 Task: Create new contact,   with mail id: 'Abigail_Harris@thk.com', first name: 'Abigail', Last name: 'Harris', Job Title: IT Support Specialist, Phone number (202) 555-2345. Change life cycle stage to  'Lead' and lead status to 'New'. Add new company to the associated contact: www.astonlark.com and type: Prospect. Logged in from softage.6@softage.net
Action: Mouse moved to (88, 60)
Screenshot: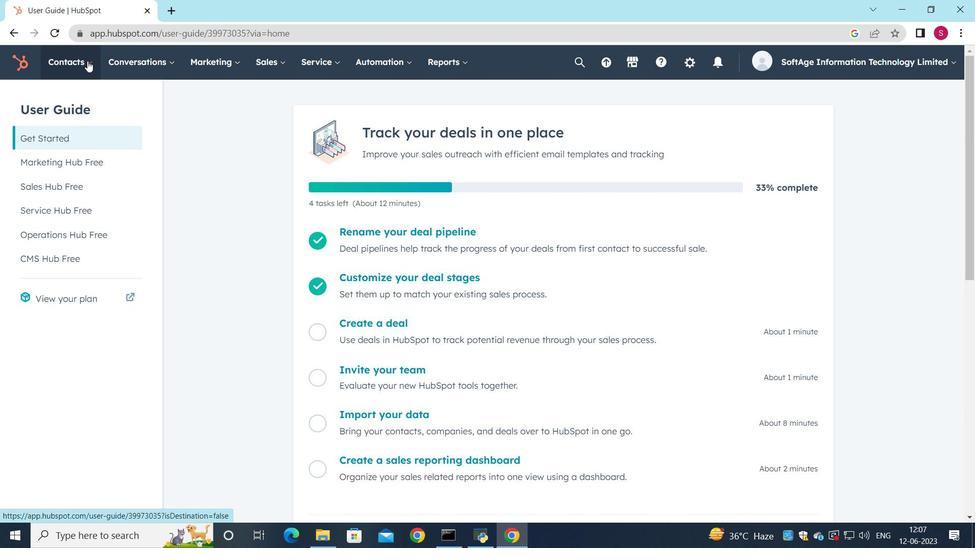
Action: Mouse pressed left at (88, 60)
Screenshot: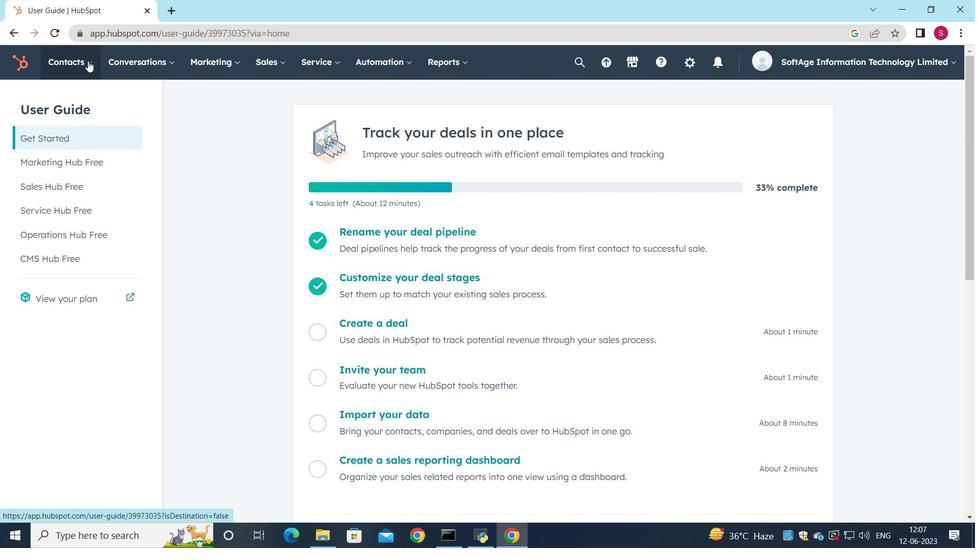 
Action: Mouse moved to (93, 93)
Screenshot: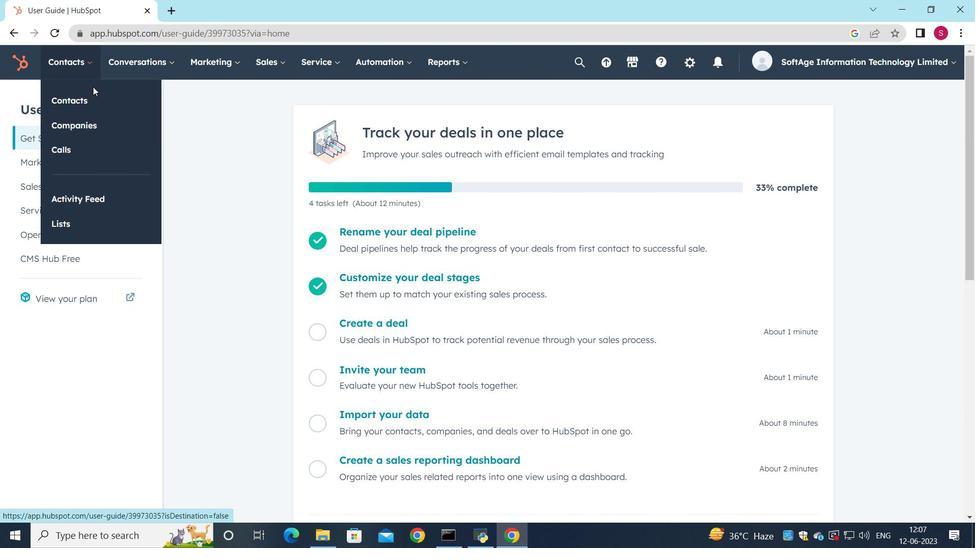 
Action: Mouse pressed left at (93, 93)
Screenshot: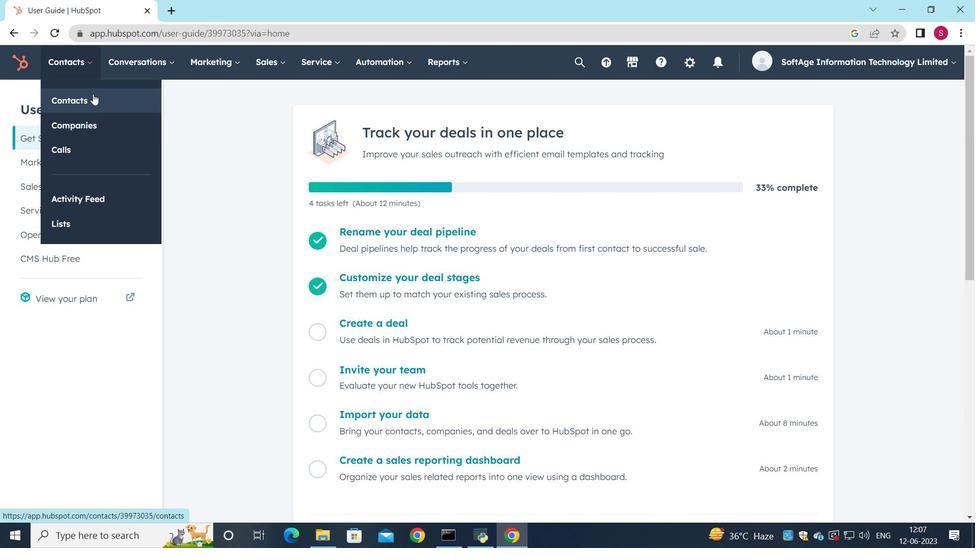 
Action: Mouse moved to (897, 106)
Screenshot: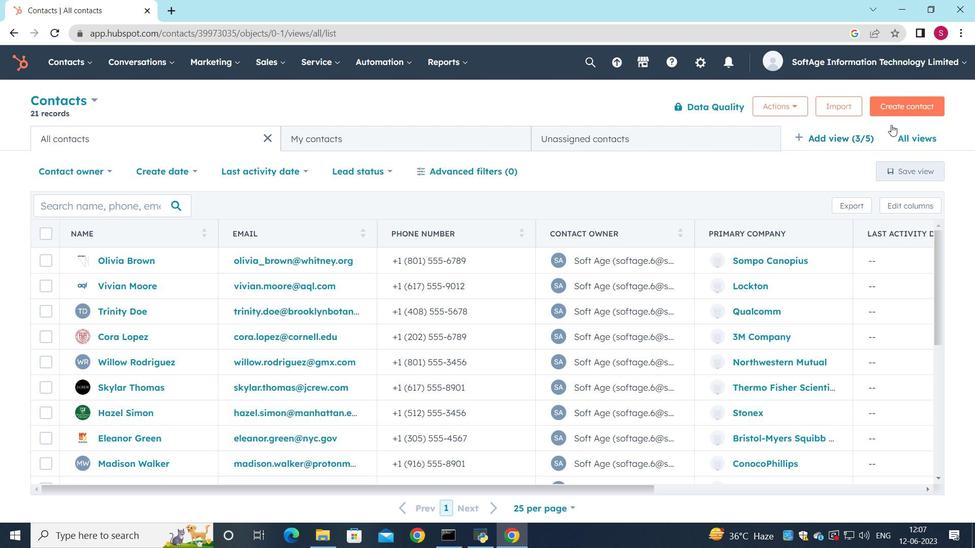 
Action: Mouse pressed left at (897, 106)
Screenshot: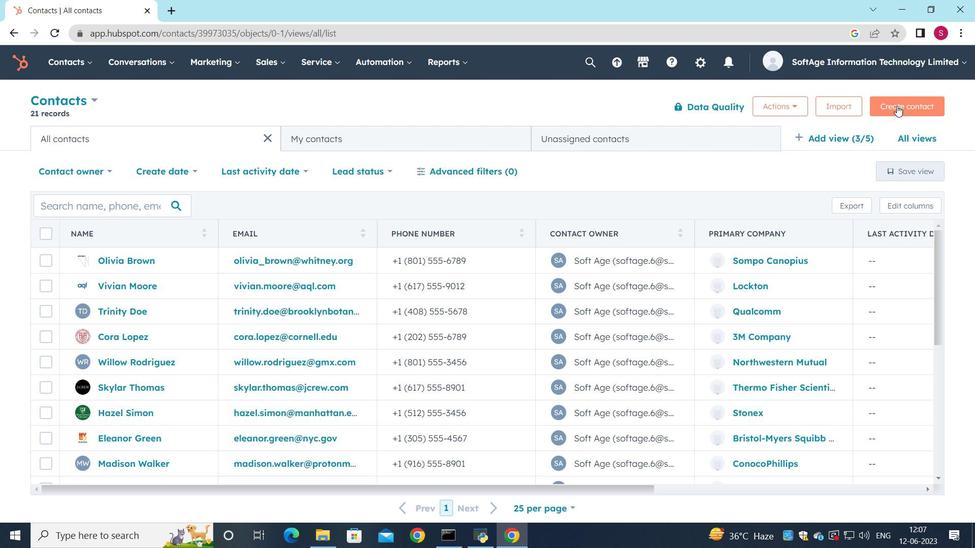 
Action: Mouse moved to (748, 172)
Screenshot: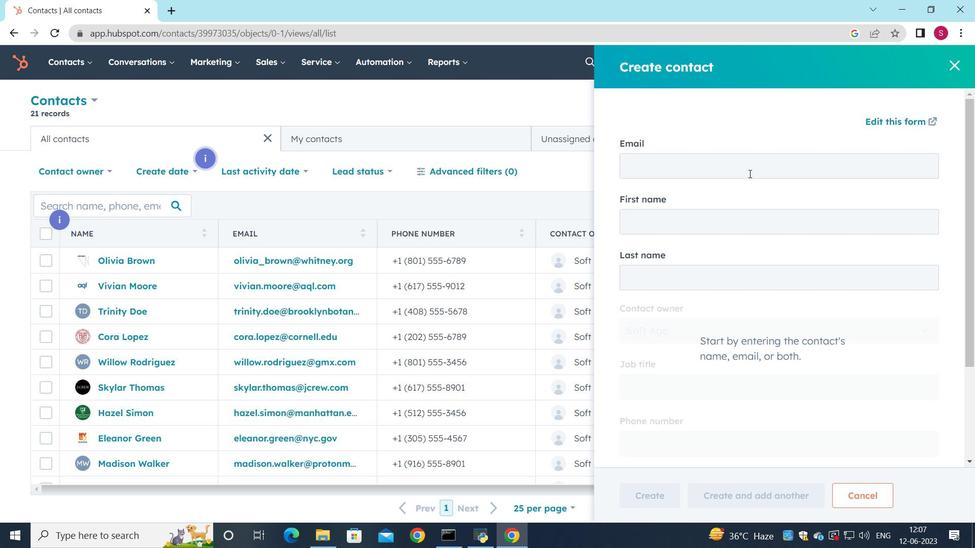 
Action: Mouse pressed left at (748, 172)
Screenshot: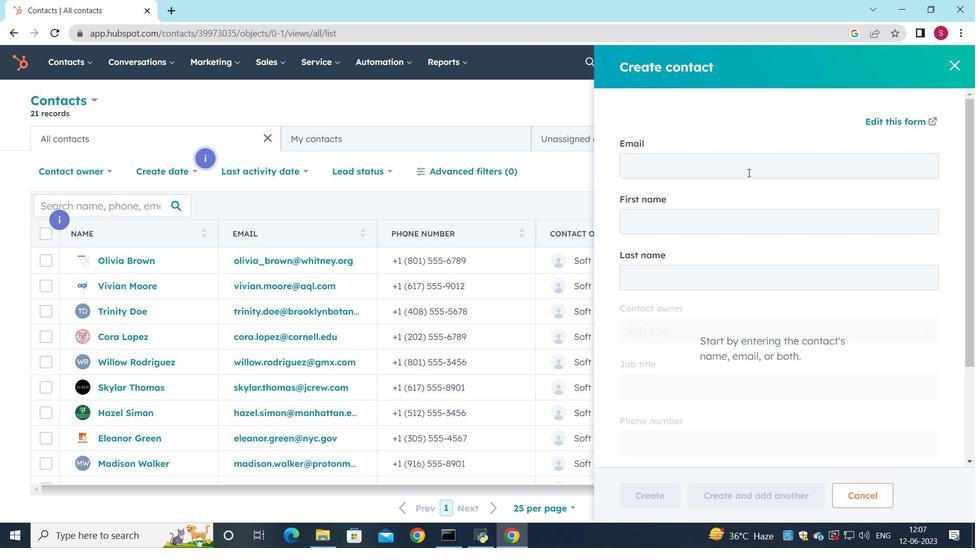 
Action: Key pressed <Key.shift><Key.shift><Key.shift><Key.shift><Key.shift><Key.shift>Abigali<Key.shift><Key.shift><Key.shift><Key.shift><Key.shift><Key.shift><Key.shift>_<Key.shift>Haris<Key.shift>@thk.com
Screenshot: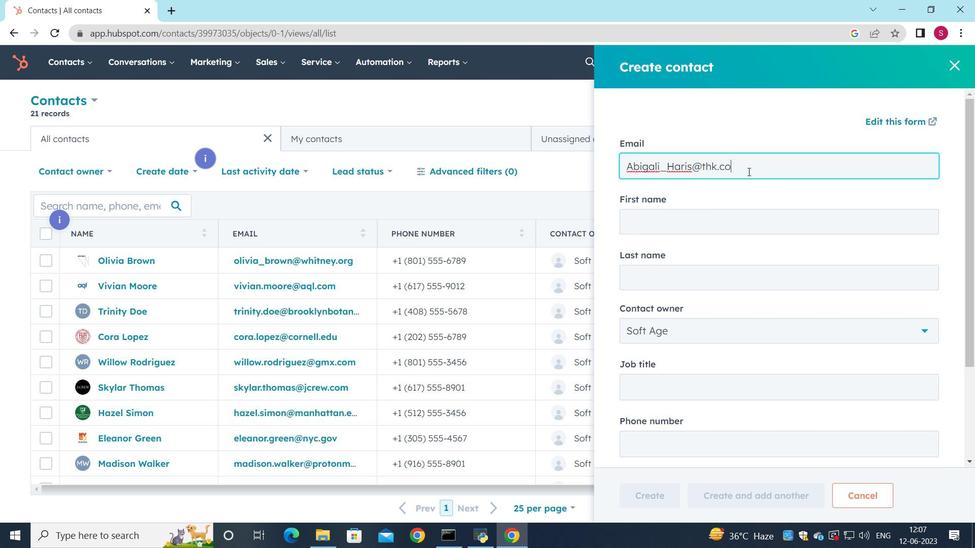 
Action: Mouse moved to (675, 224)
Screenshot: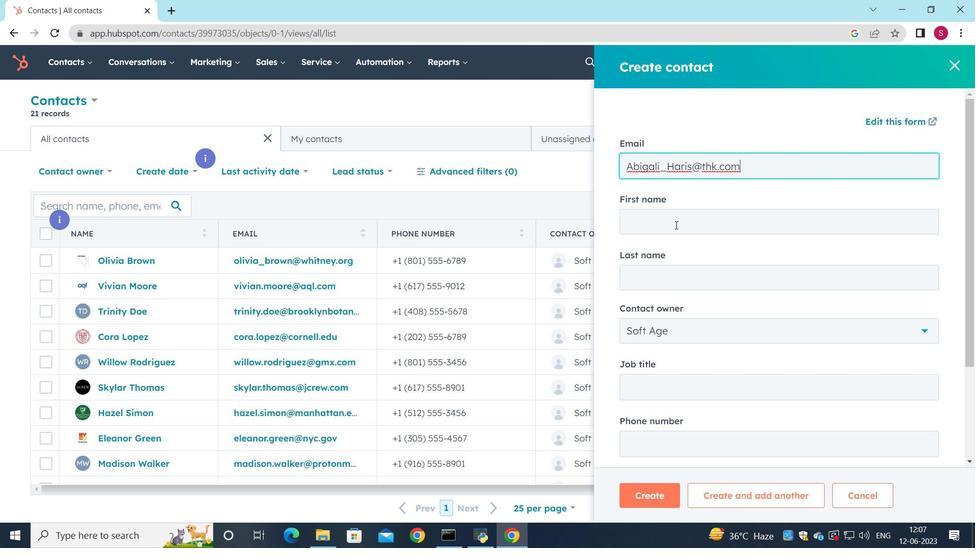 
Action: Mouse pressed left at (675, 224)
Screenshot: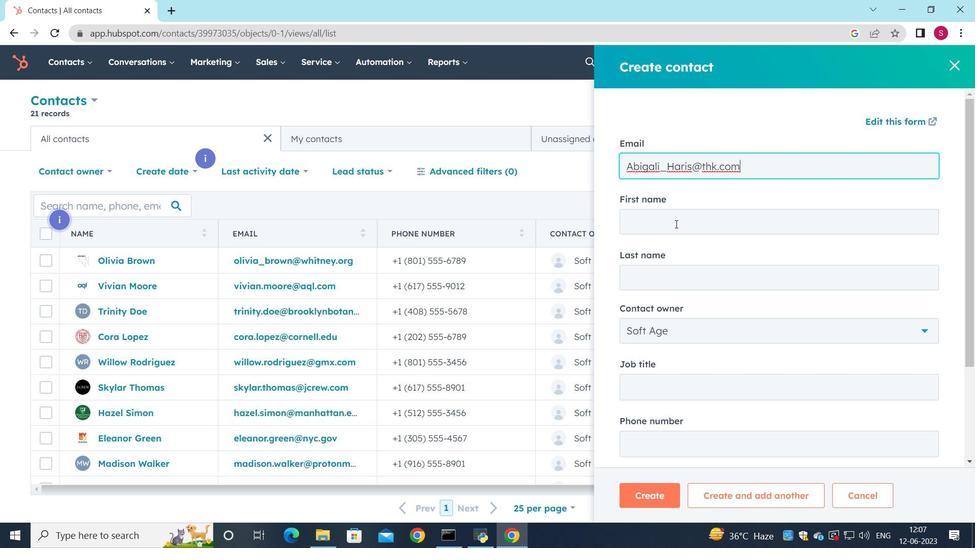 
Action: Mouse moved to (684, 168)
Screenshot: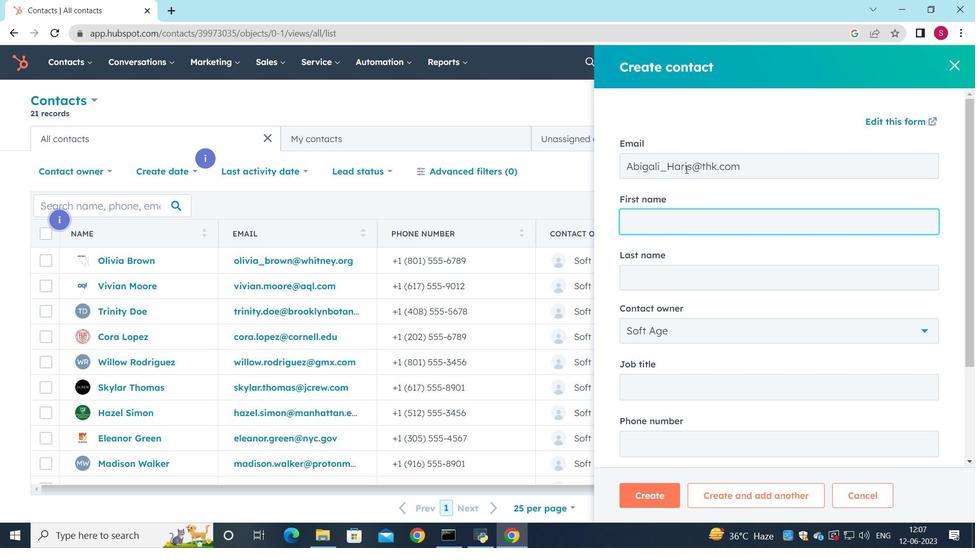 
Action: Mouse pressed left at (684, 168)
Screenshot: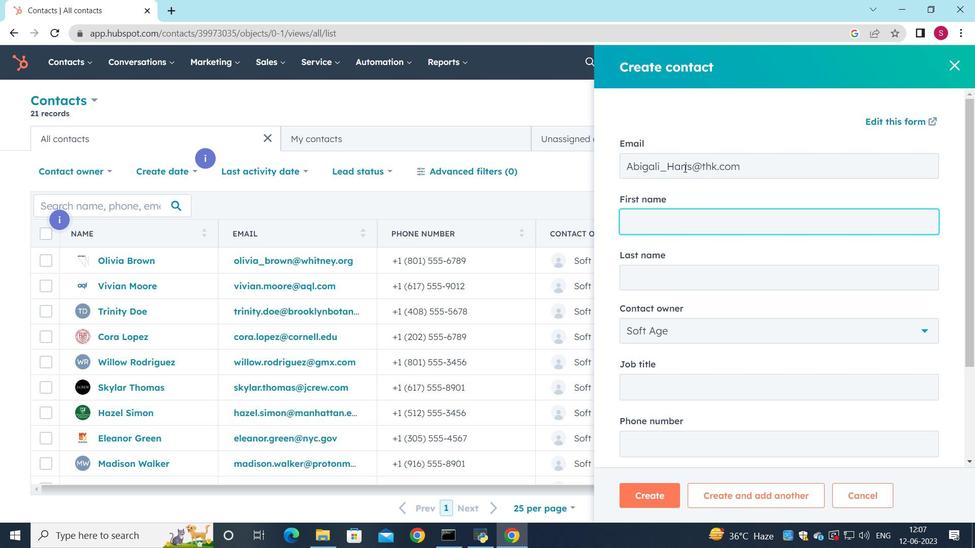 
Action: Mouse moved to (684, 175)
Screenshot: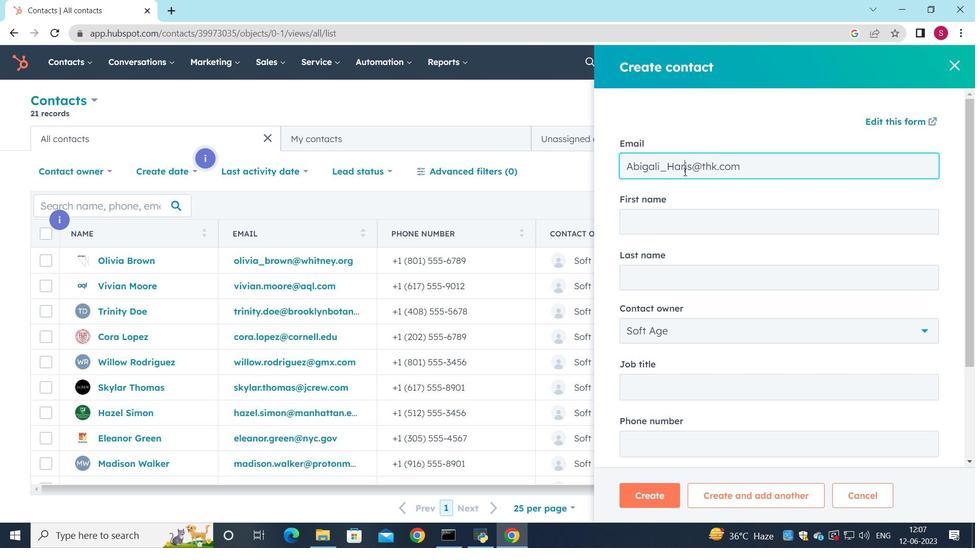 
Action: Key pressed r
Screenshot: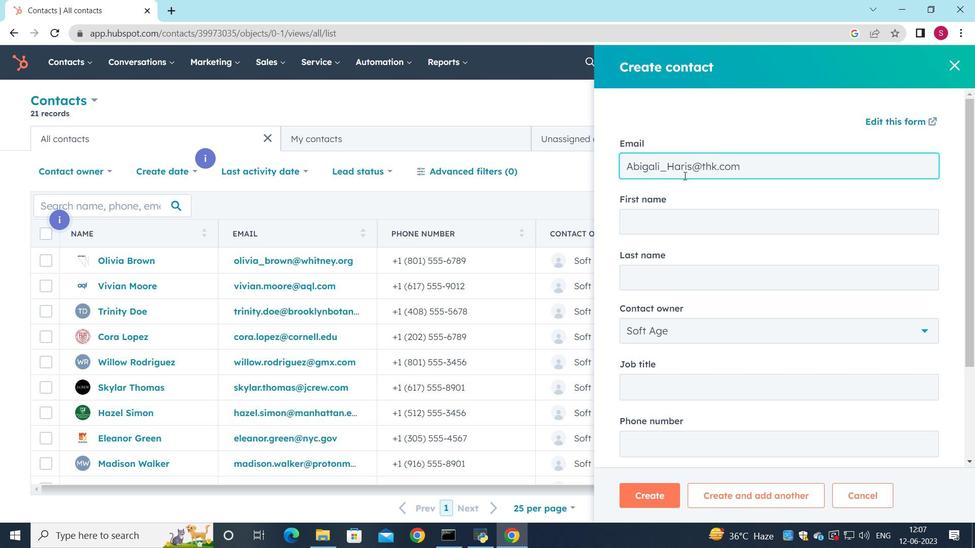 
Action: Mouse moved to (657, 170)
Screenshot: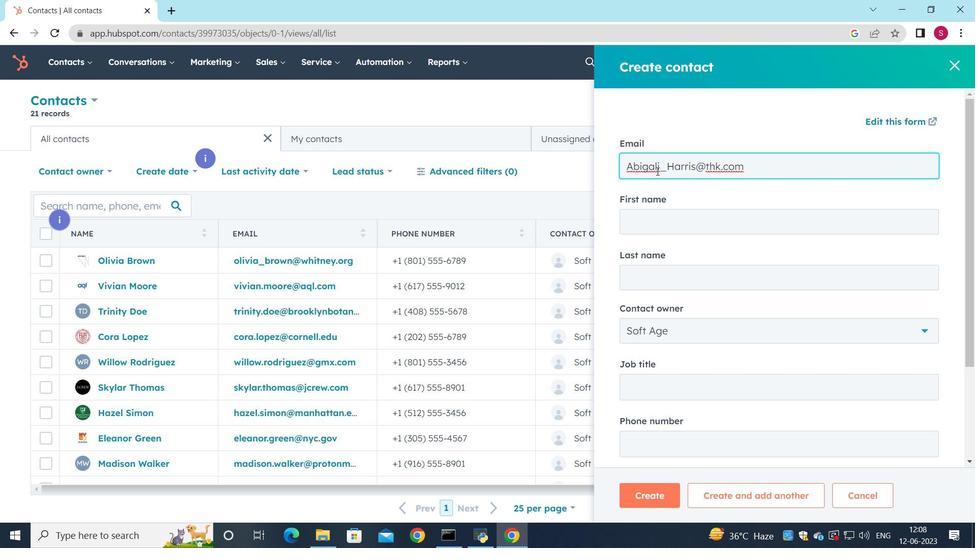 
Action: Mouse pressed left at (657, 170)
Screenshot: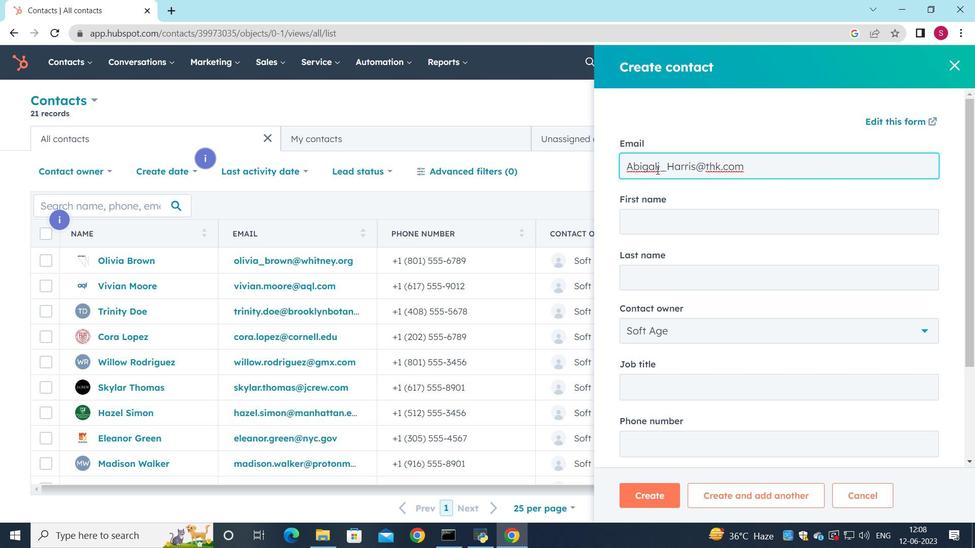 
Action: Key pressed <Key.backspace>
Screenshot: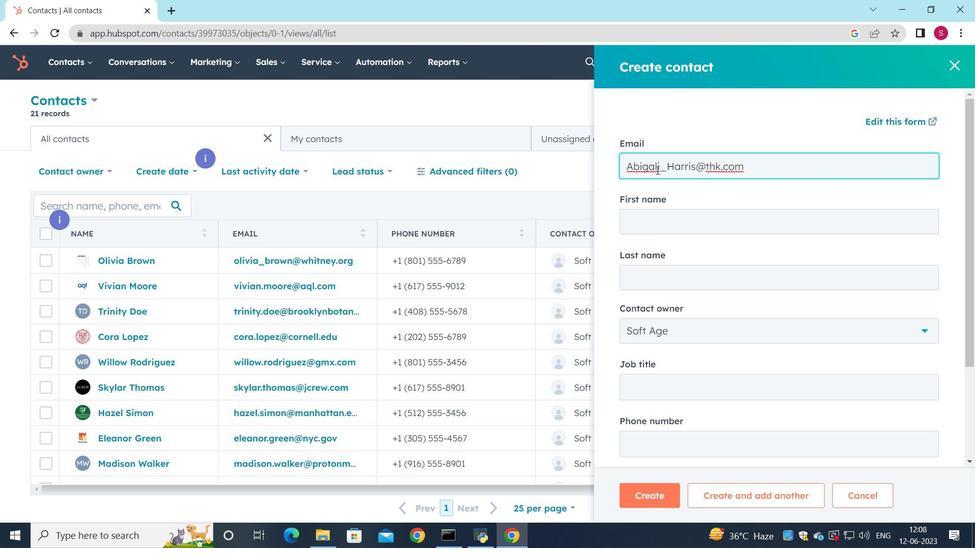 
Action: Mouse moved to (654, 166)
Screenshot: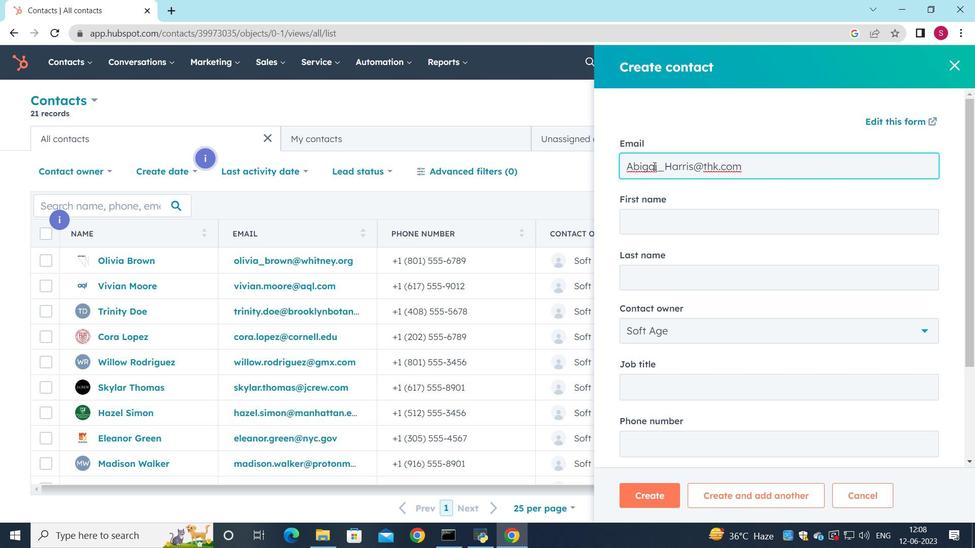 
Action: Key pressed <Key.right>l
Screenshot: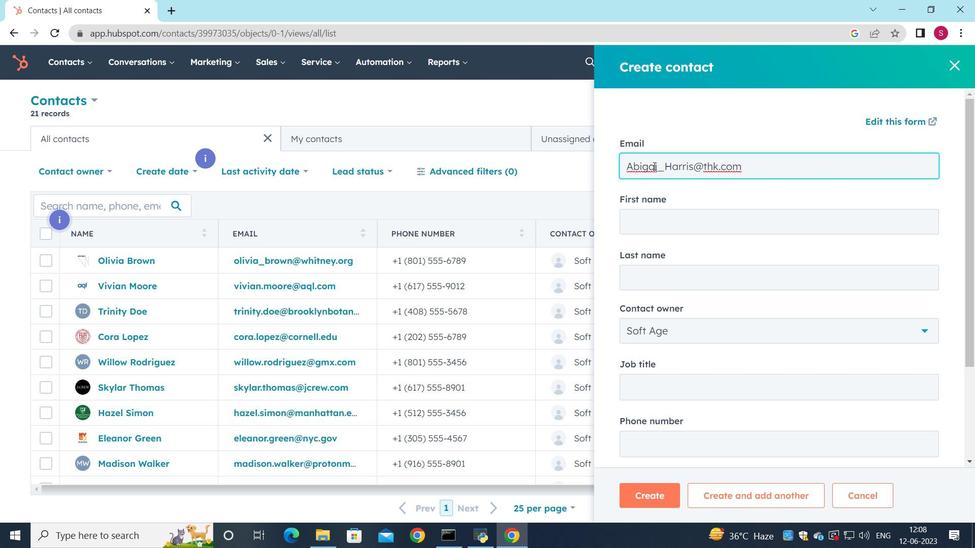
Action: Mouse moved to (671, 217)
Screenshot: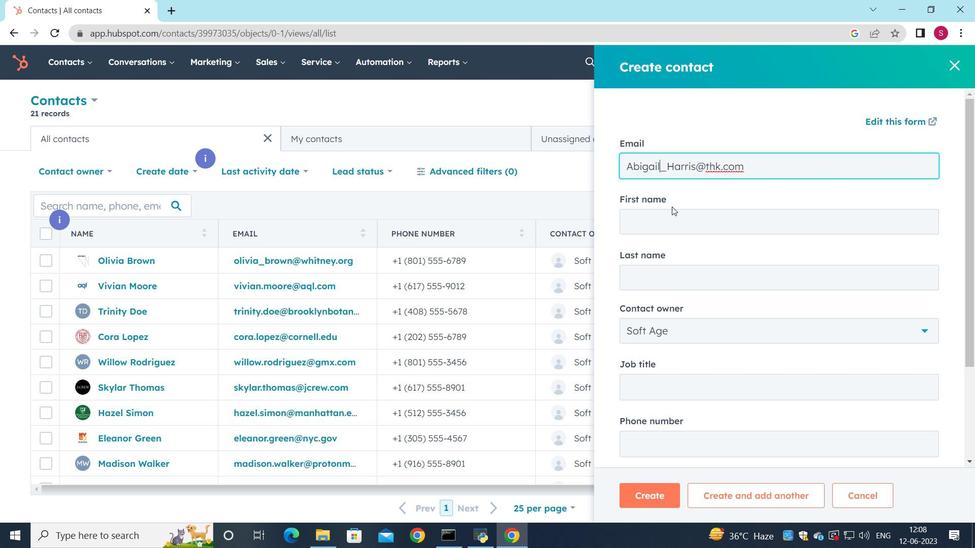 
Action: Mouse pressed left at (671, 217)
Screenshot: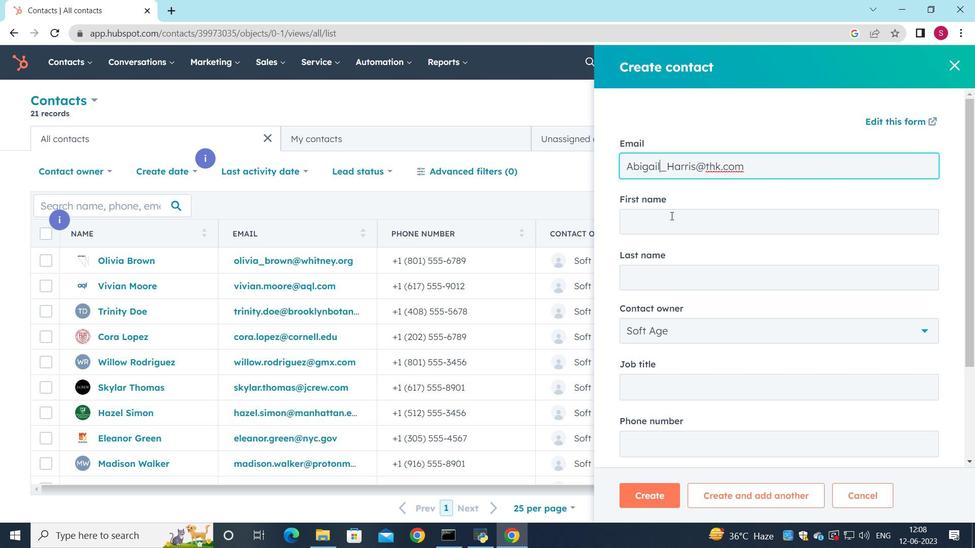 
Action: Key pressed <Key.shift>Abigail
Screenshot: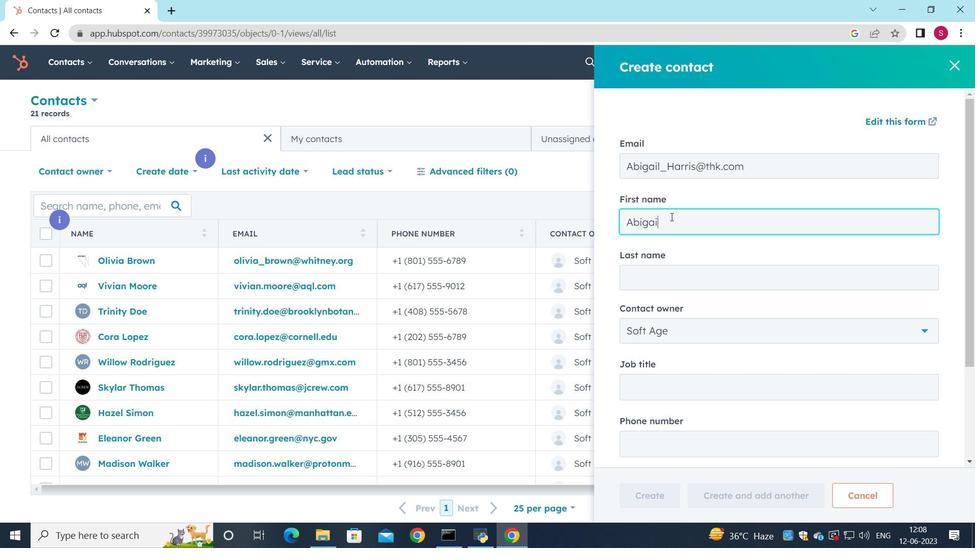 
Action: Mouse moved to (676, 267)
Screenshot: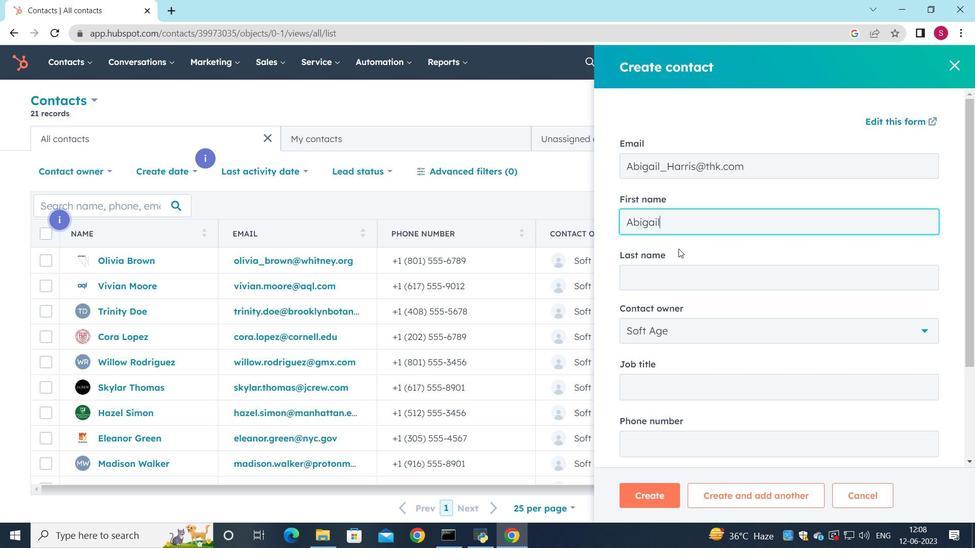 
Action: Mouse pressed left at (676, 267)
Screenshot: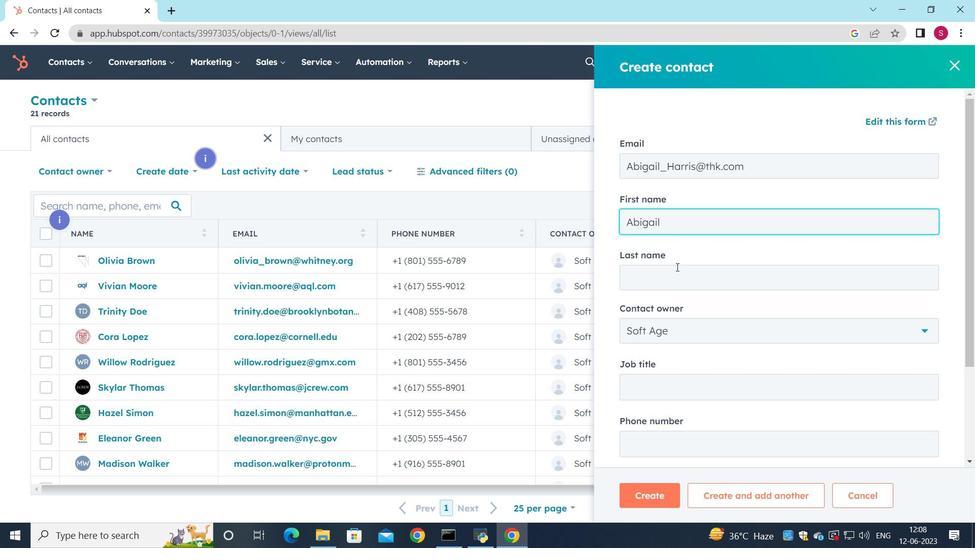 
Action: Key pressed <Key.shift>harr<Key.backspace><Key.backspace><Key.backspace><Key.backspace><Key.shift>Harris
Screenshot: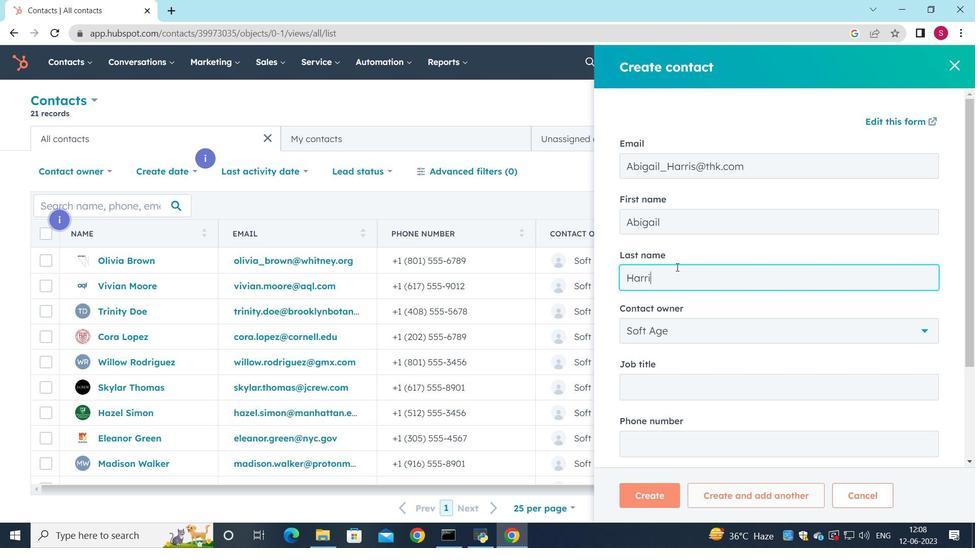 
Action: Mouse moved to (665, 297)
Screenshot: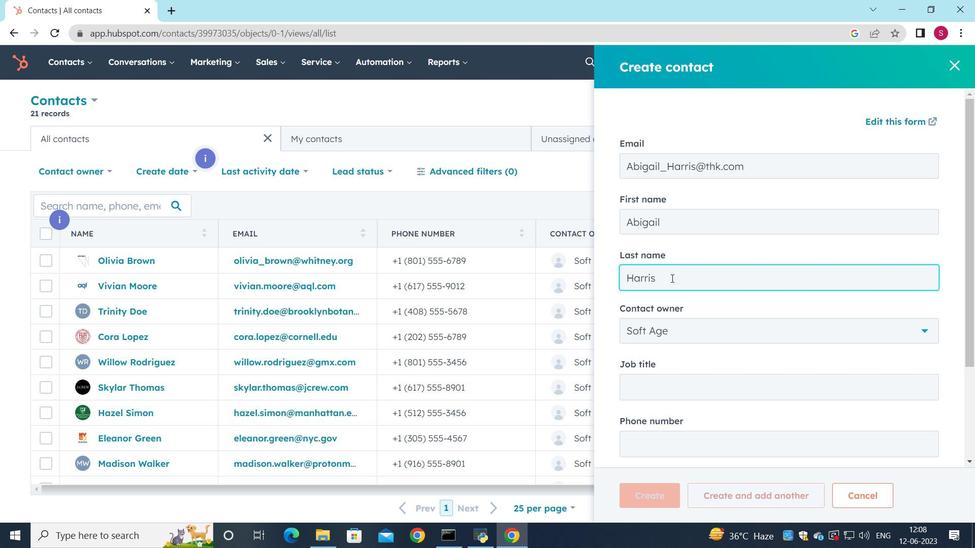 
Action: Mouse scrolled (667, 287) with delta (0, 0)
Screenshot: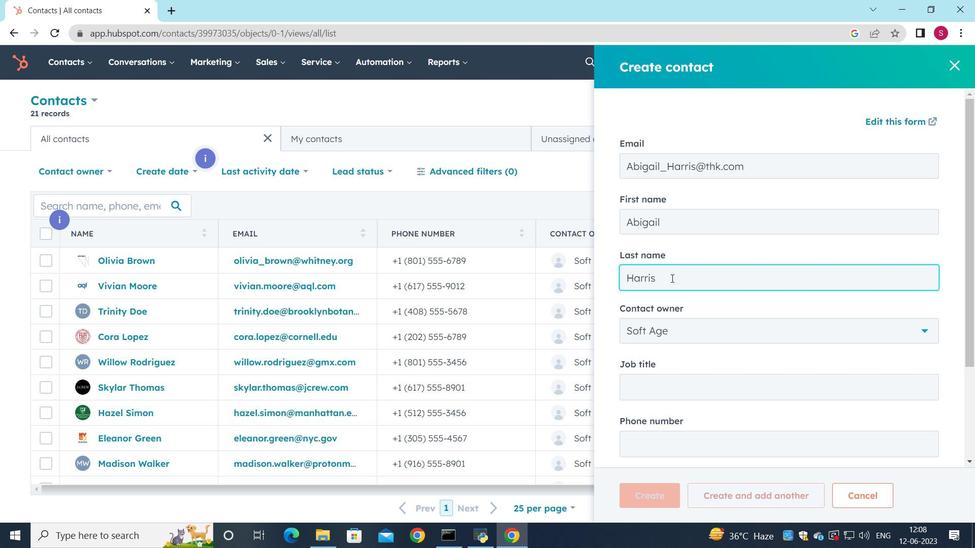 
Action: Mouse moved to (649, 333)
Screenshot: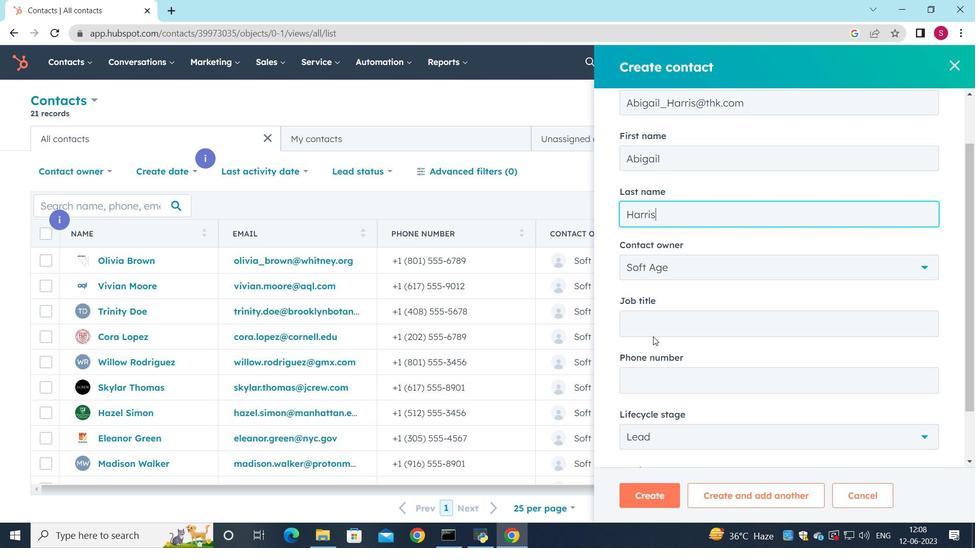 
Action: Mouse pressed left at (649, 333)
Screenshot: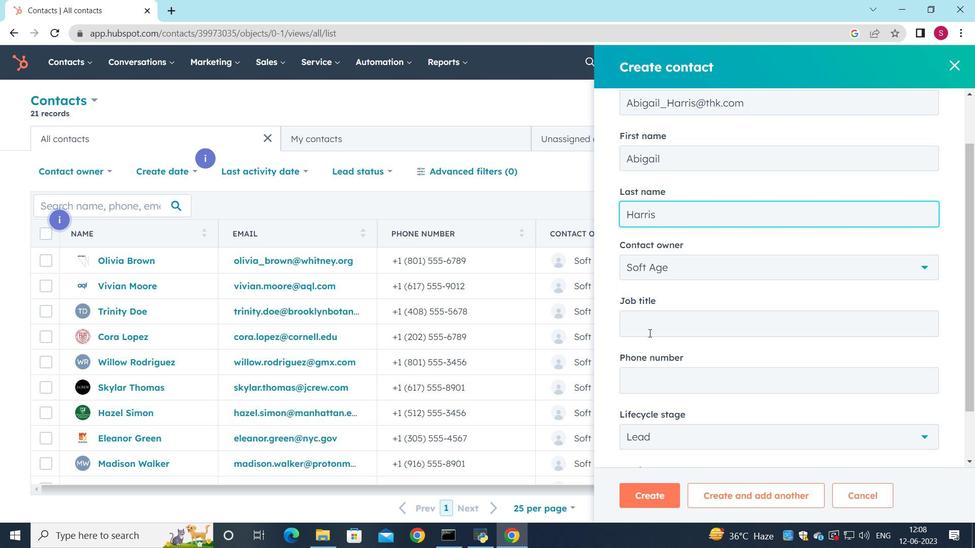 
Action: Mouse moved to (662, 181)
Screenshot: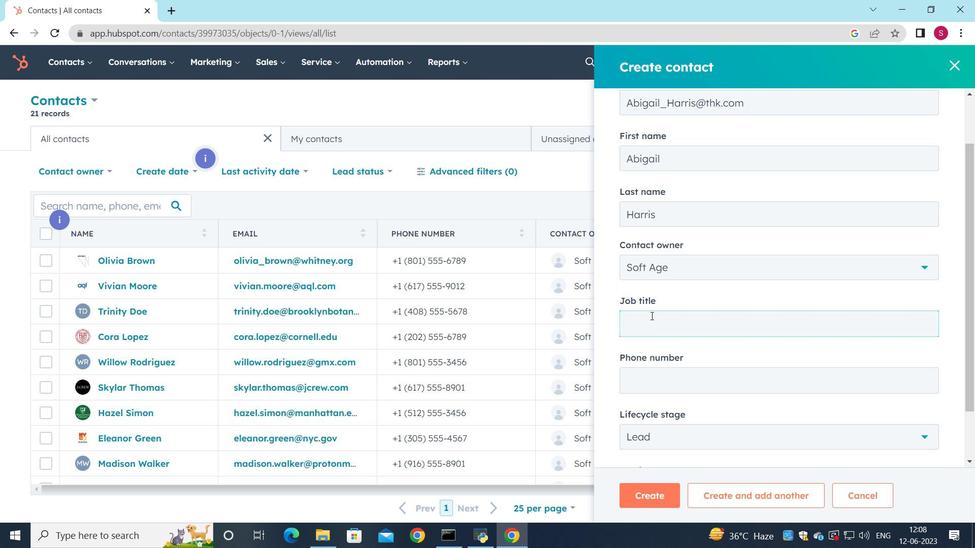 
Action: Key pressed <Key.shift>IT<Key.space><Key.shift>Support<Key.space><Key.shift>Specalist
Screenshot: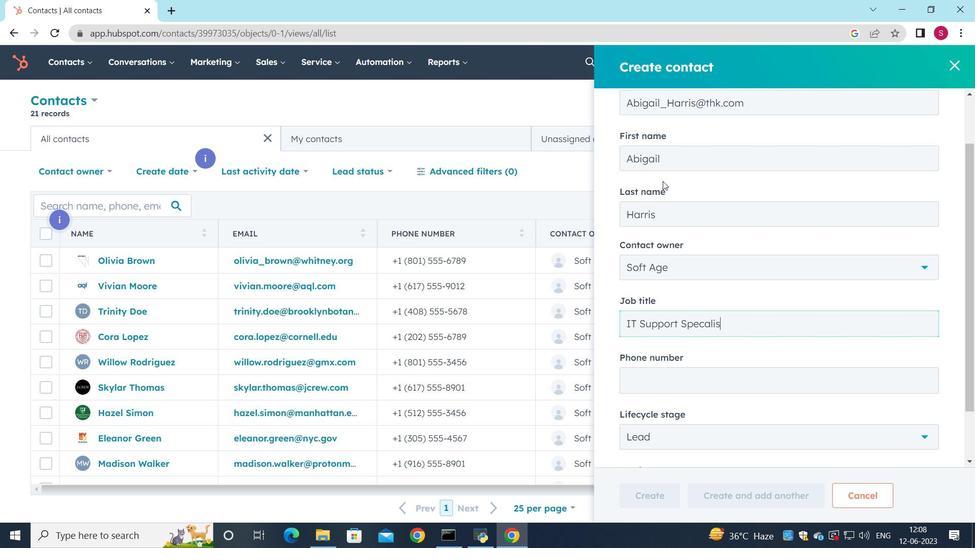 
Action: Mouse moved to (704, 323)
Screenshot: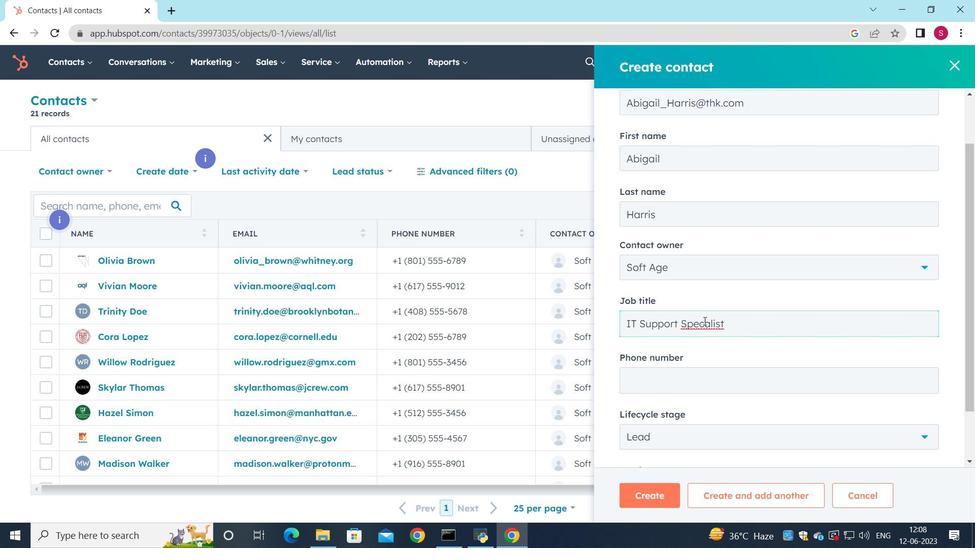 
Action: Mouse pressed left at (704, 323)
Screenshot: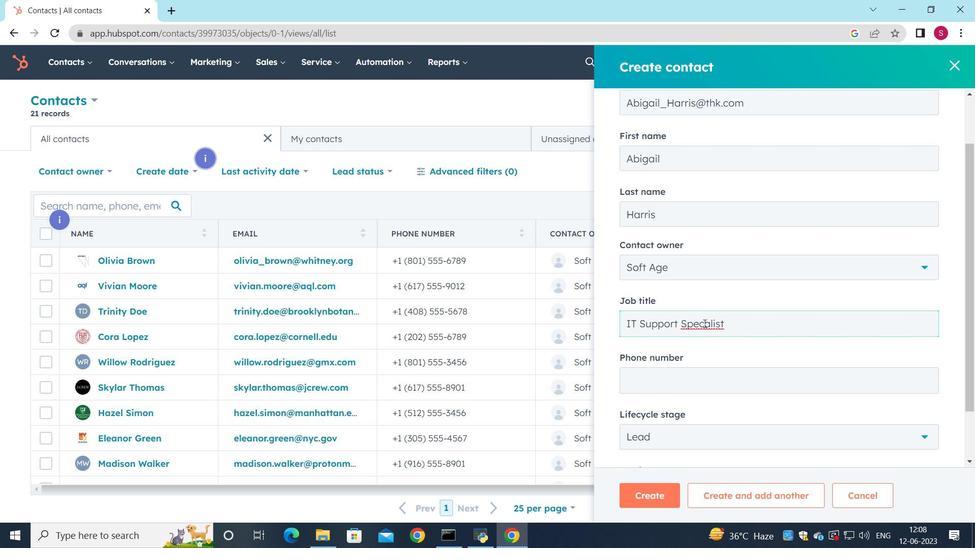 
Action: Mouse moved to (704, 324)
Screenshot: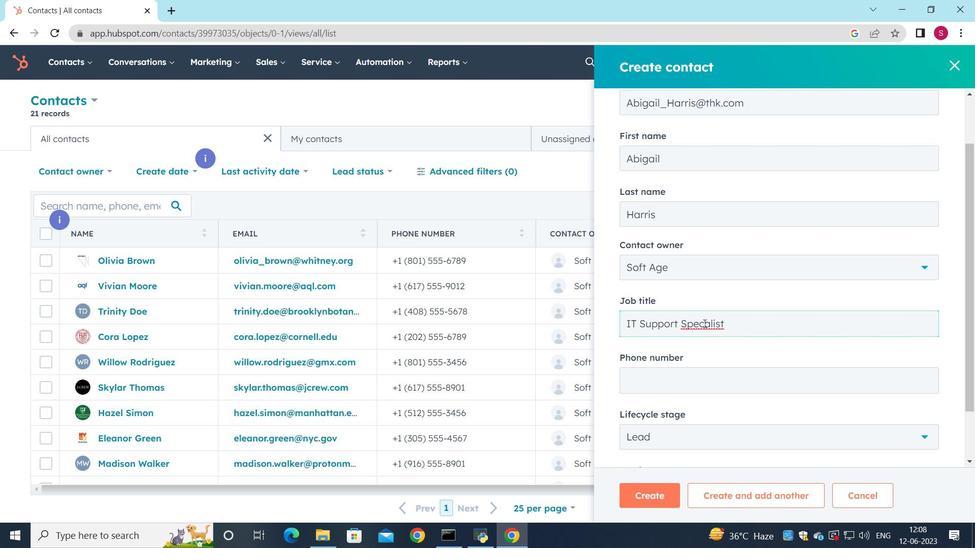 
Action: Key pressed i
Screenshot: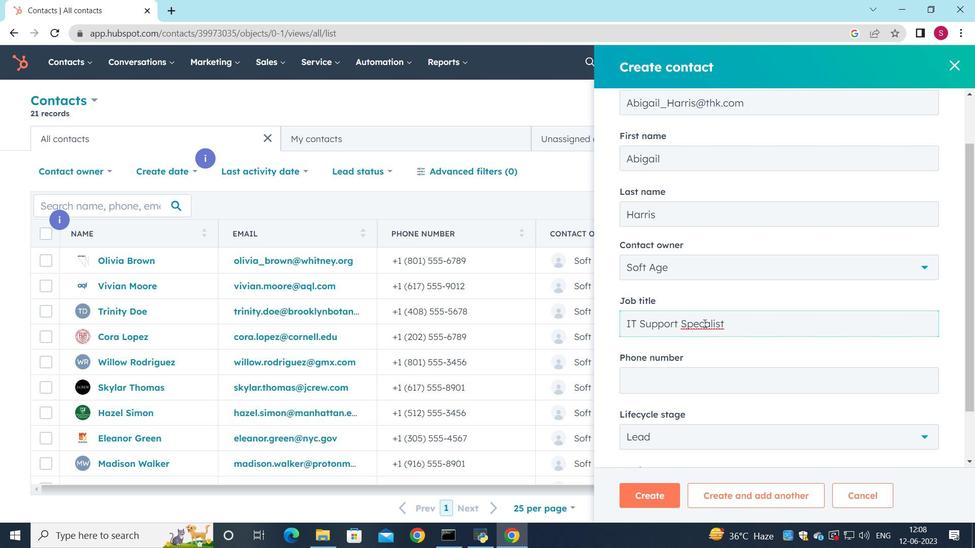 
Action: Mouse moved to (666, 384)
Screenshot: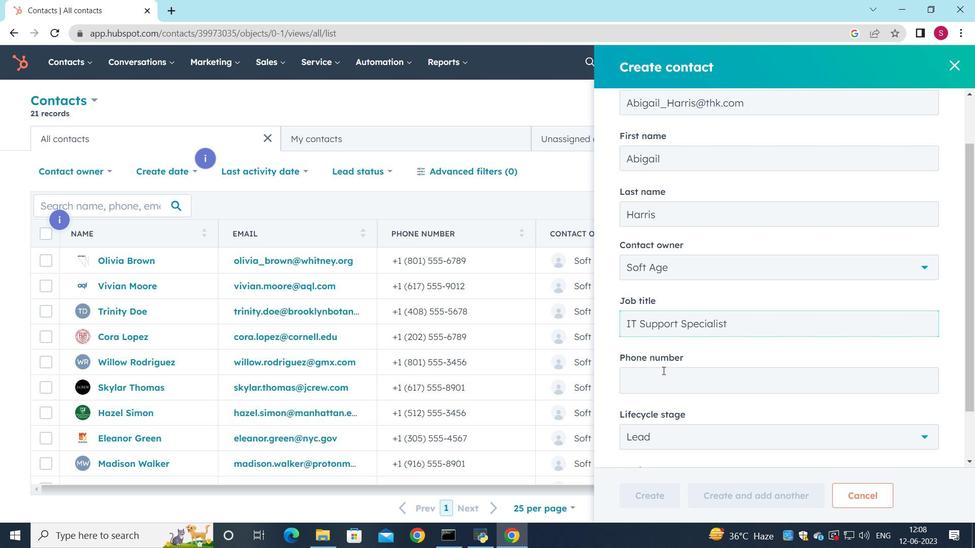 
Action: Mouse pressed left at (666, 384)
Screenshot: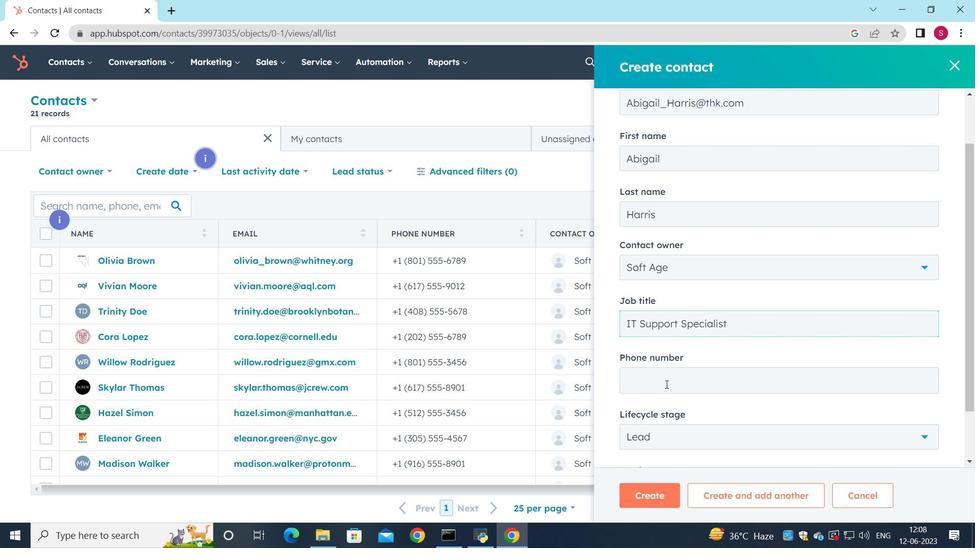 
Action: Mouse moved to (748, 298)
Screenshot: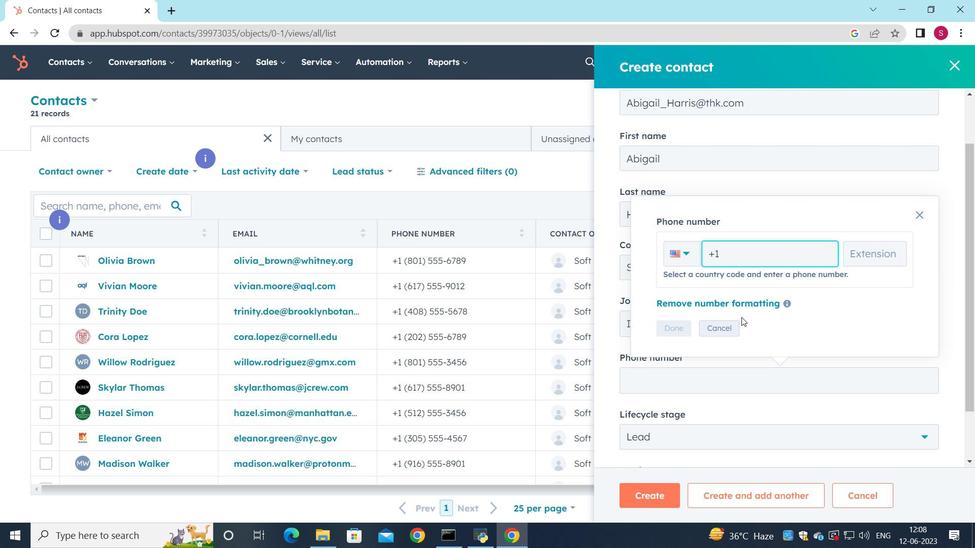 
Action: Key pressed 2025552345
Screenshot: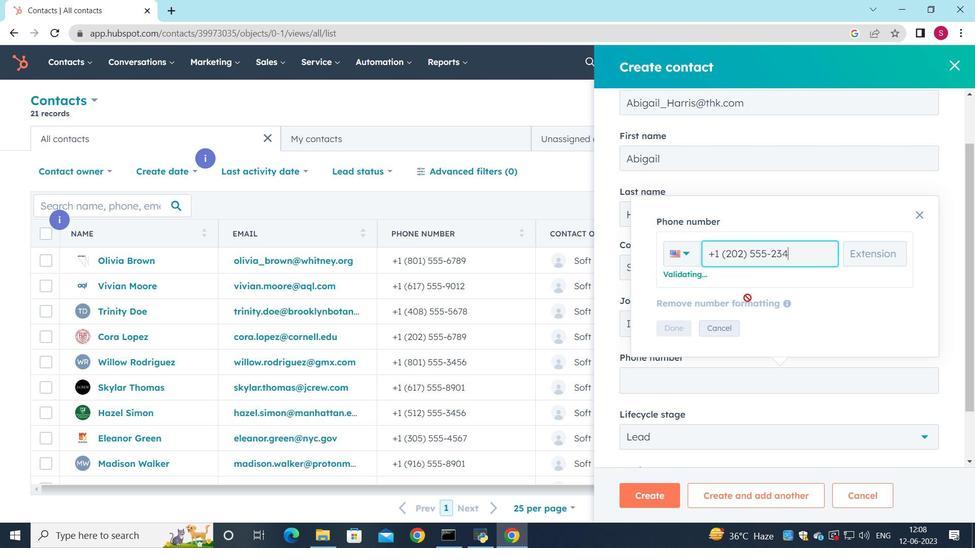 
Action: Mouse moved to (680, 325)
Screenshot: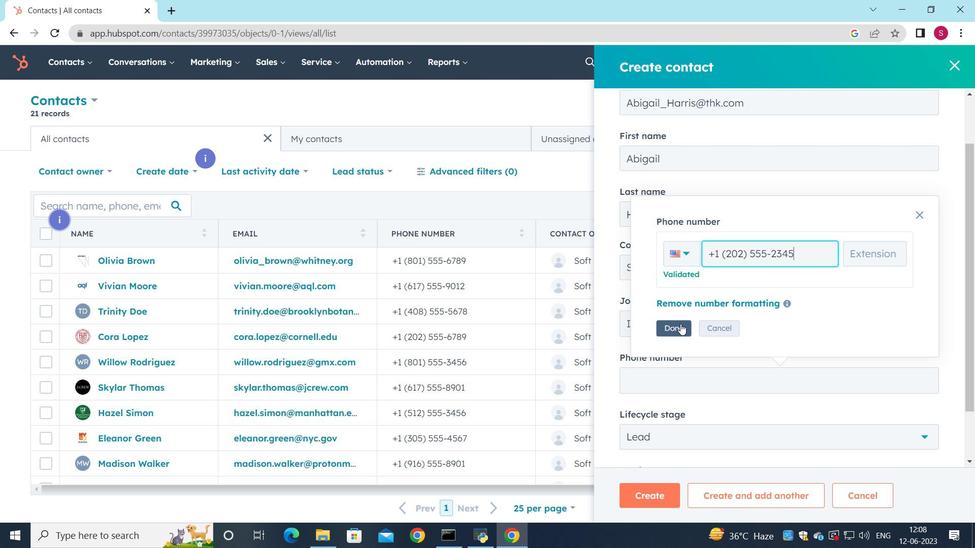 
Action: Mouse pressed left at (680, 325)
Screenshot: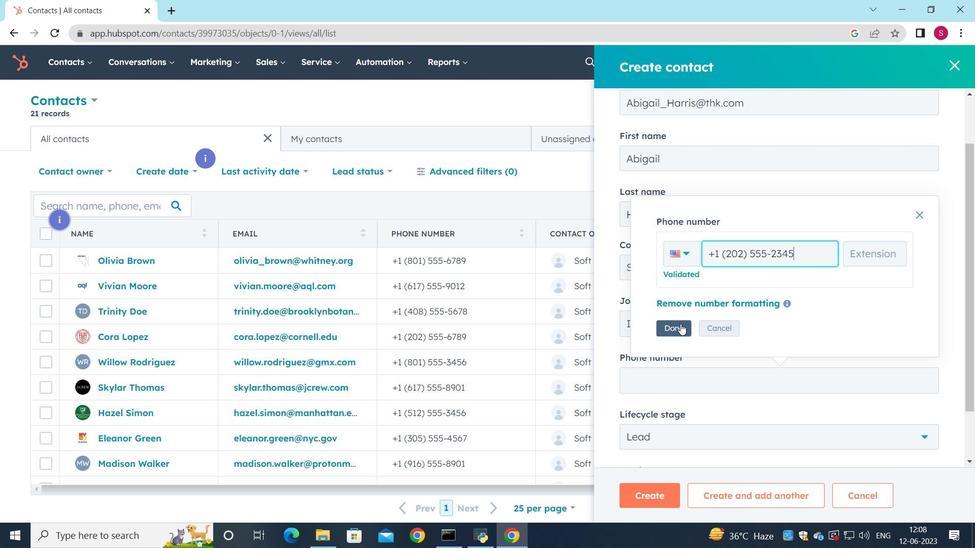 
Action: Mouse moved to (659, 348)
Screenshot: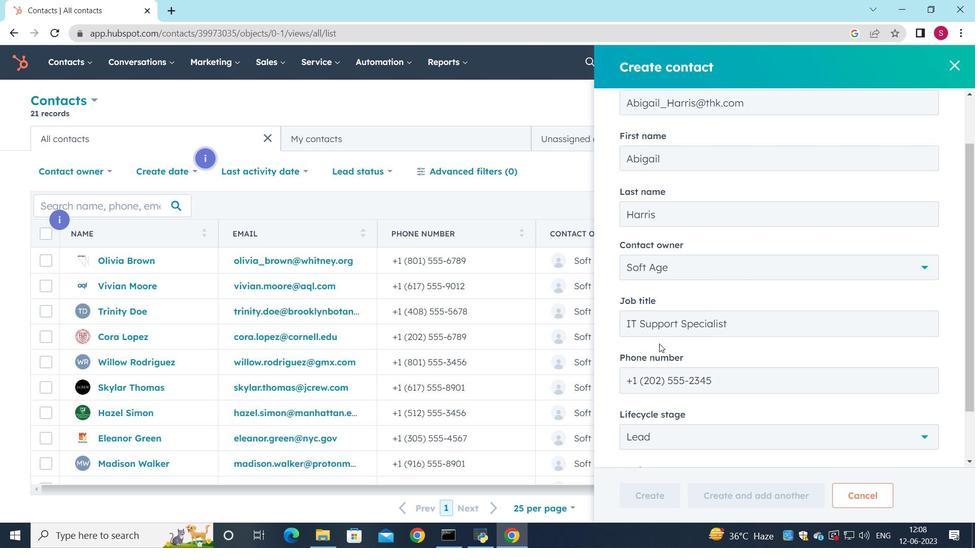 
Action: Mouse scrolled (659, 348) with delta (0, 0)
Screenshot: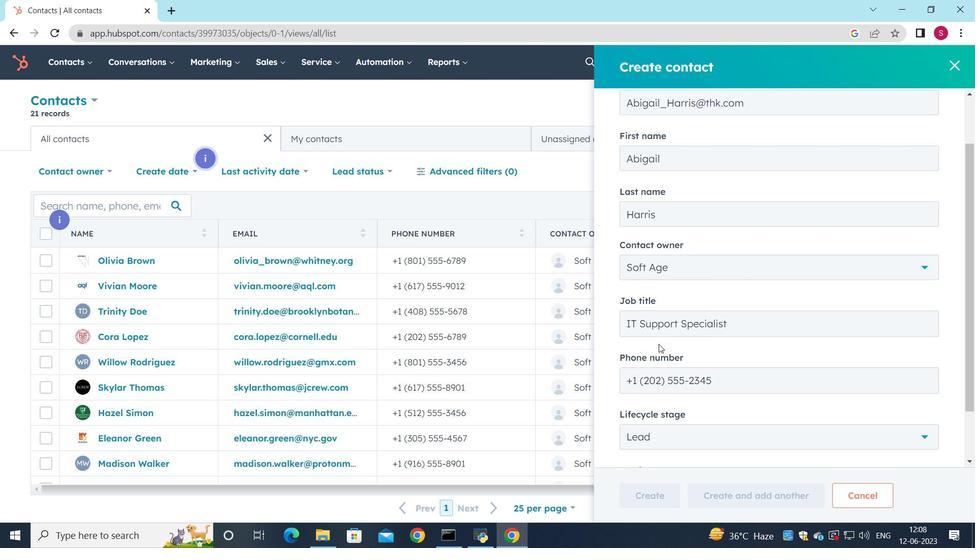 
Action: Mouse moved to (659, 349)
Screenshot: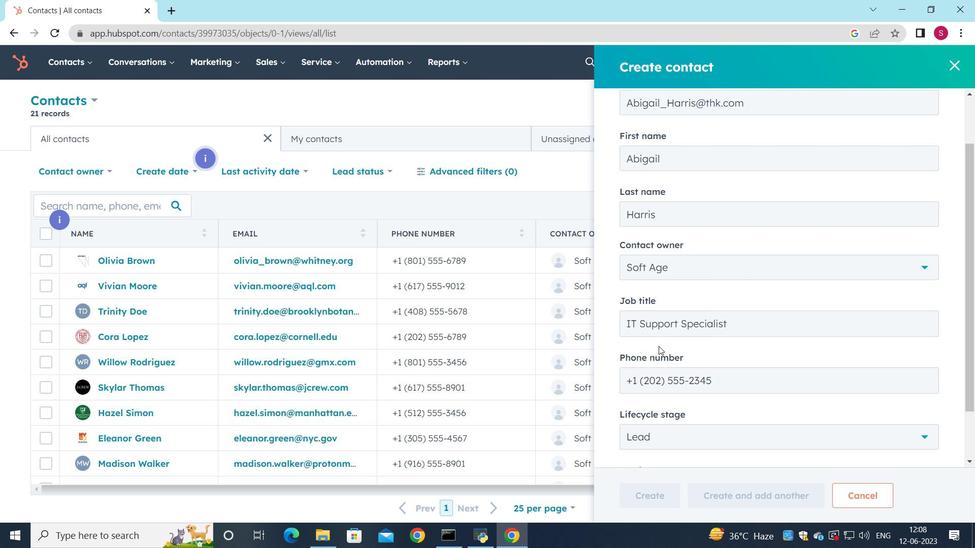 
Action: Mouse scrolled (659, 348) with delta (0, 0)
Screenshot: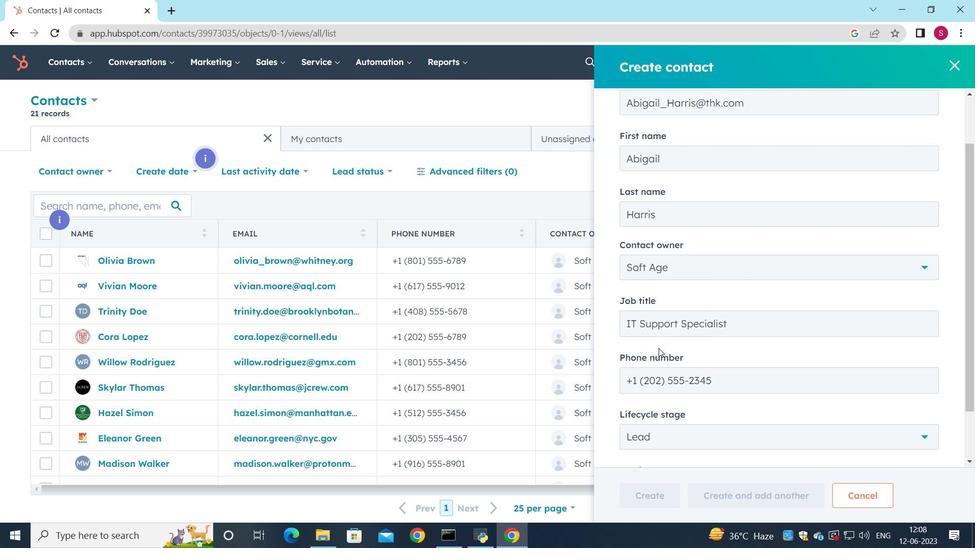 
Action: Mouse moved to (741, 437)
Screenshot: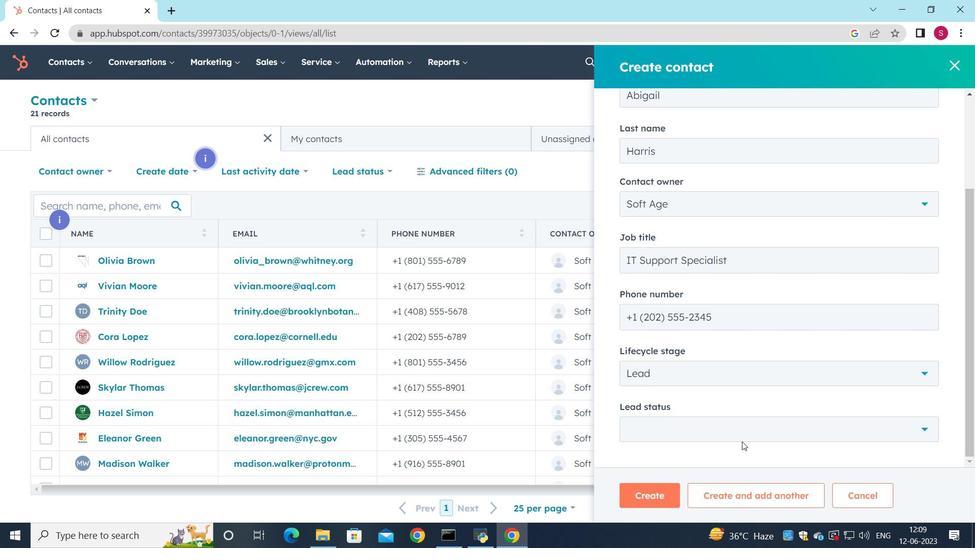 
Action: Mouse pressed left at (741, 437)
Screenshot: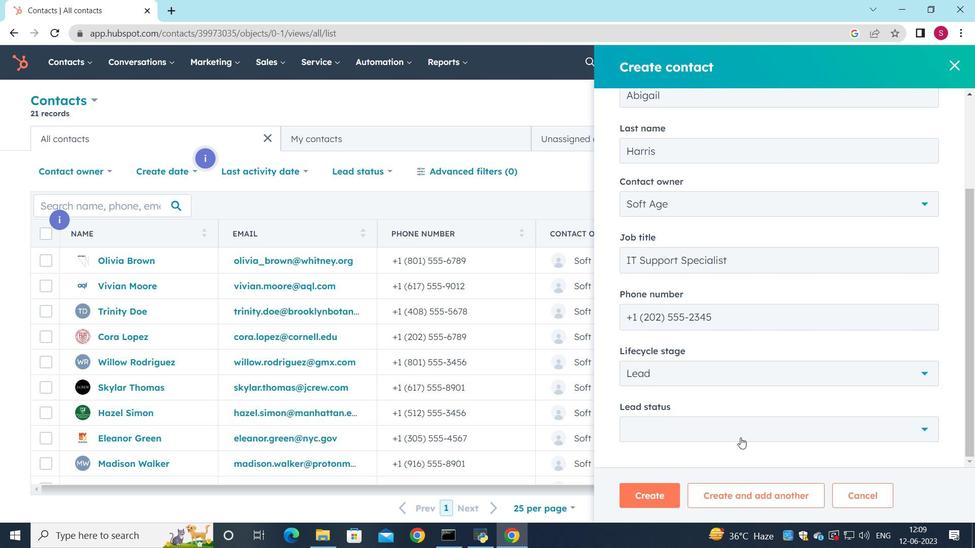 
Action: Mouse moved to (691, 314)
Screenshot: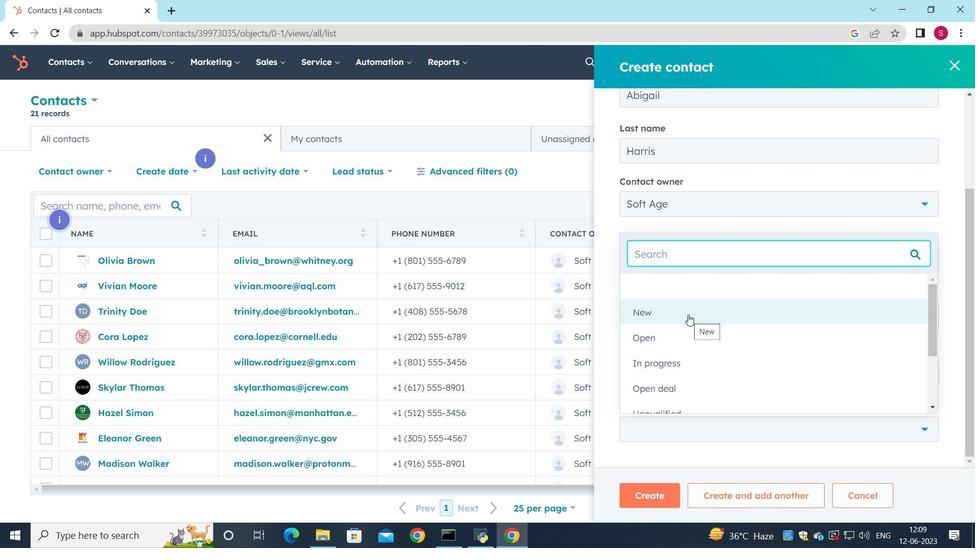 
Action: Mouse pressed left at (691, 314)
Screenshot: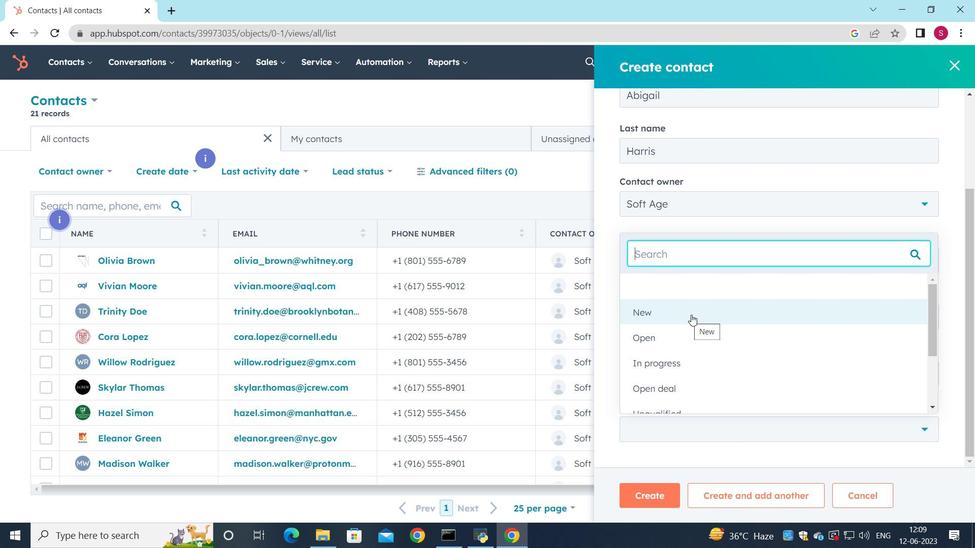 
Action: Mouse moved to (653, 493)
Screenshot: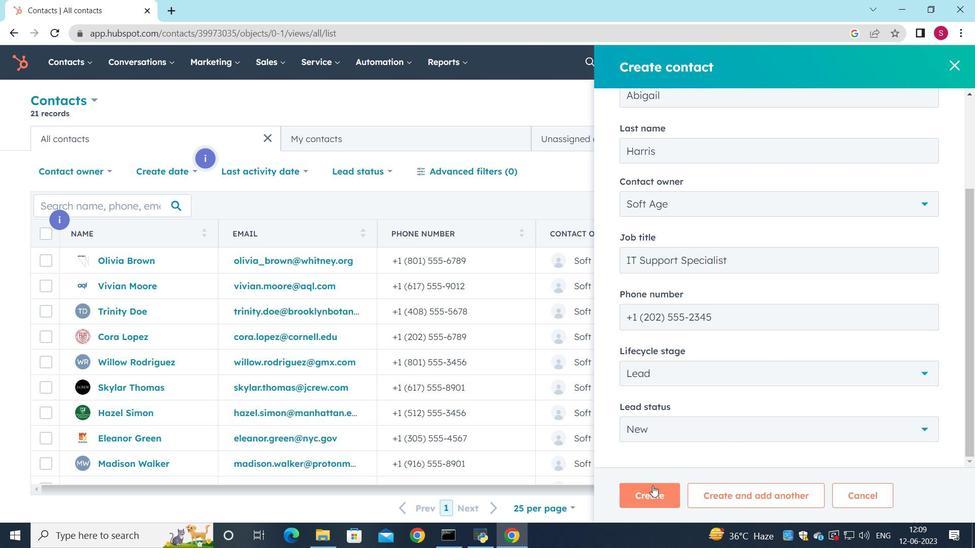 
Action: Mouse pressed left at (653, 493)
Screenshot: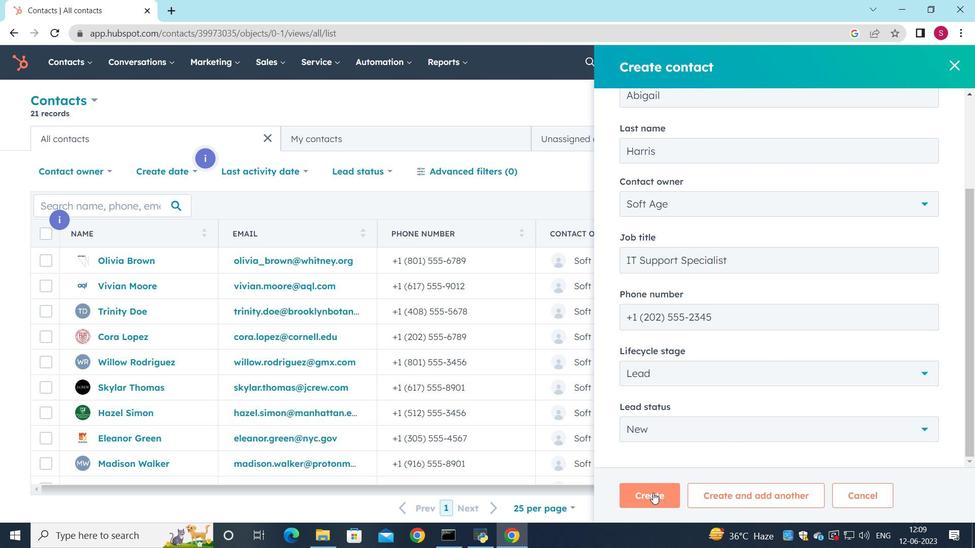 
Action: Mouse moved to (645, 401)
Screenshot: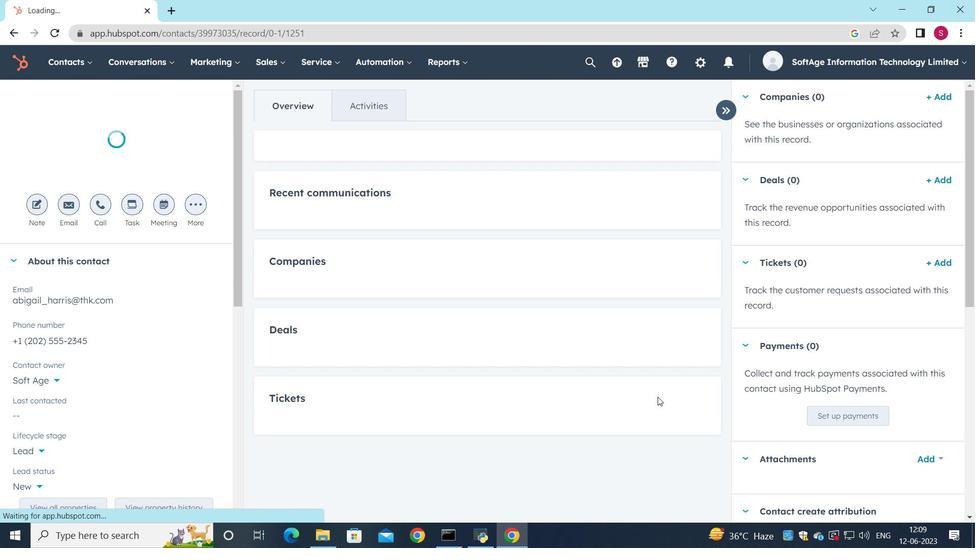 
Action: Mouse scrolled (645, 401) with delta (0, 0)
Screenshot: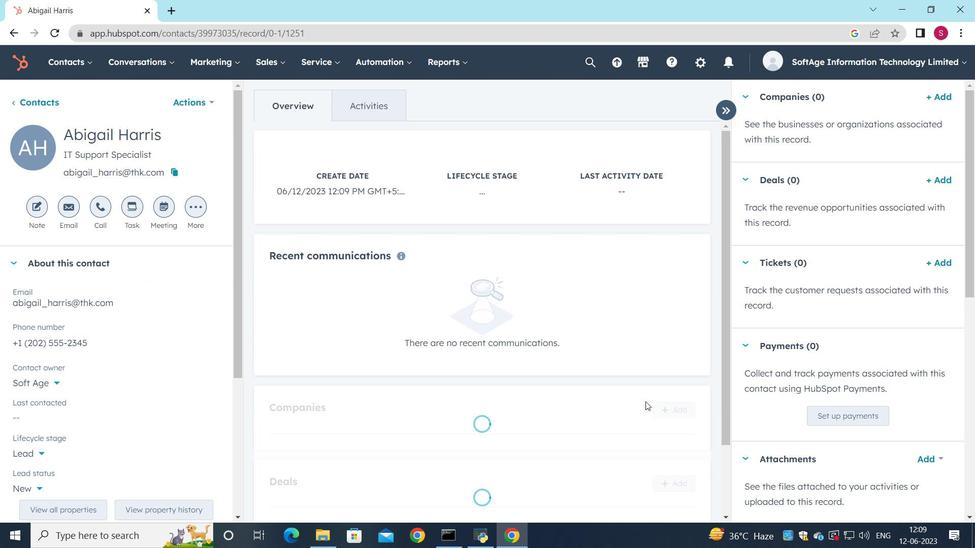 
Action: Mouse scrolled (645, 401) with delta (0, 0)
Screenshot: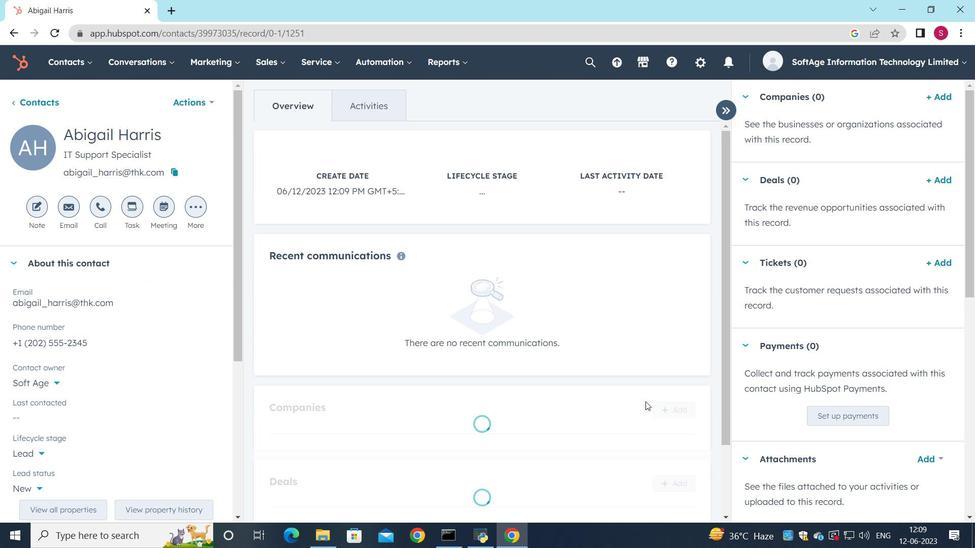 
Action: Mouse scrolled (645, 401) with delta (0, 0)
Screenshot: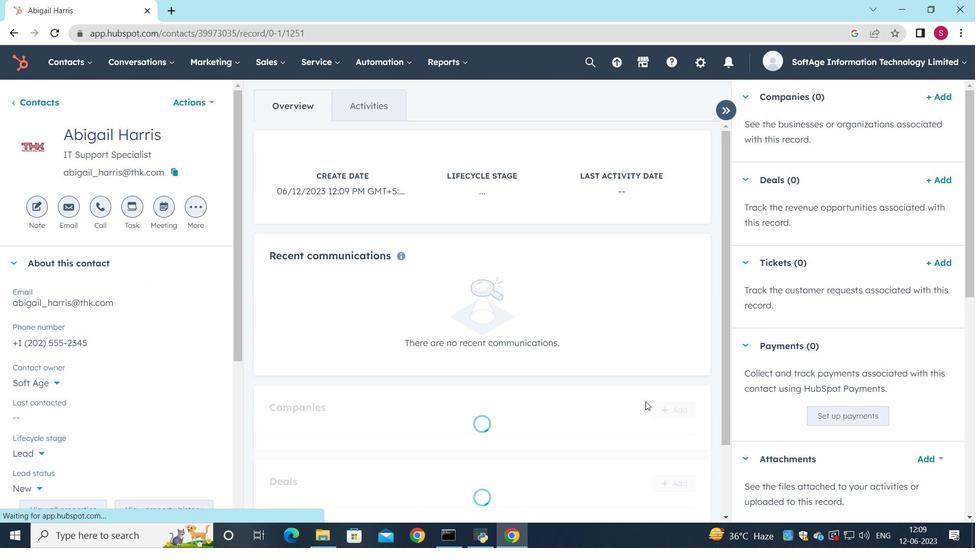 
Action: Mouse moved to (679, 326)
Screenshot: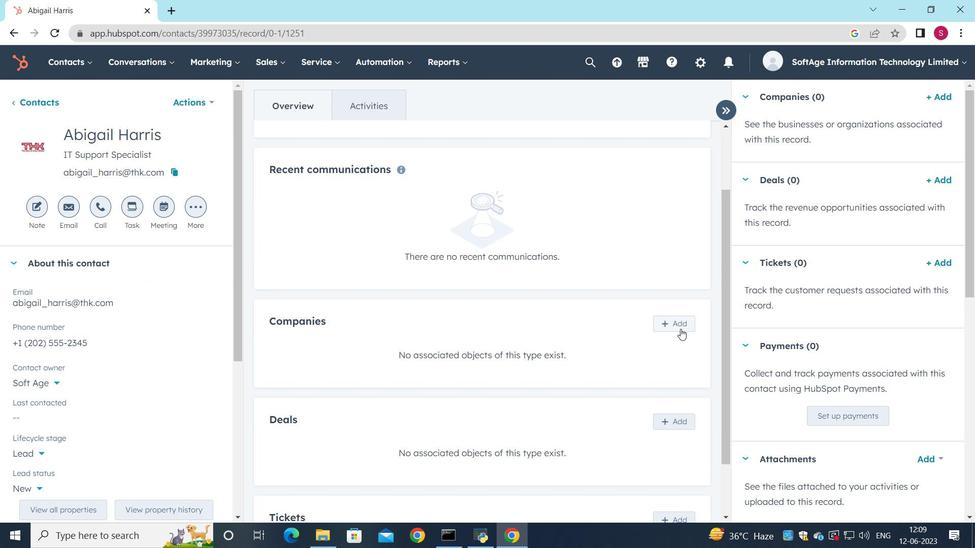 
Action: Mouse pressed left at (679, 326)
Screenshot: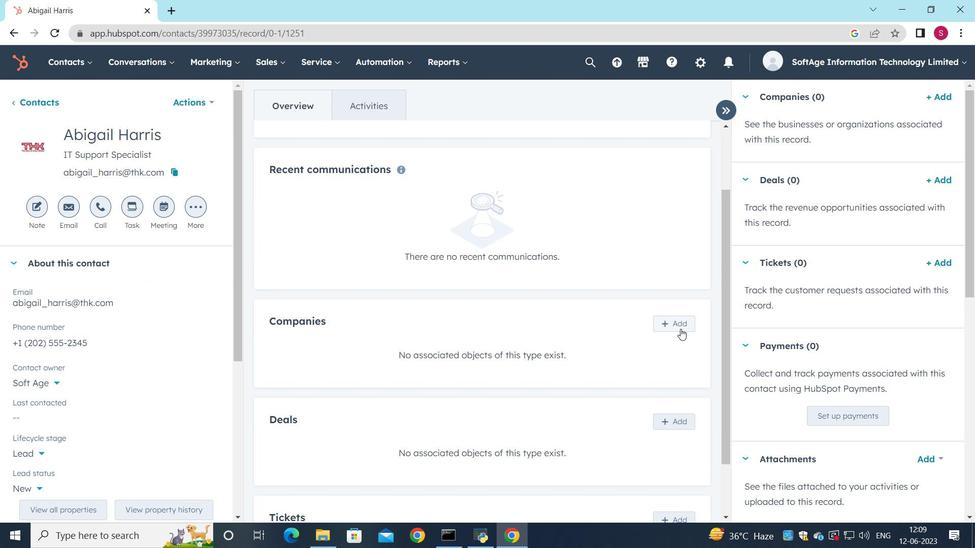 
Action: Mouse moved to (701, 134)
Screenshot: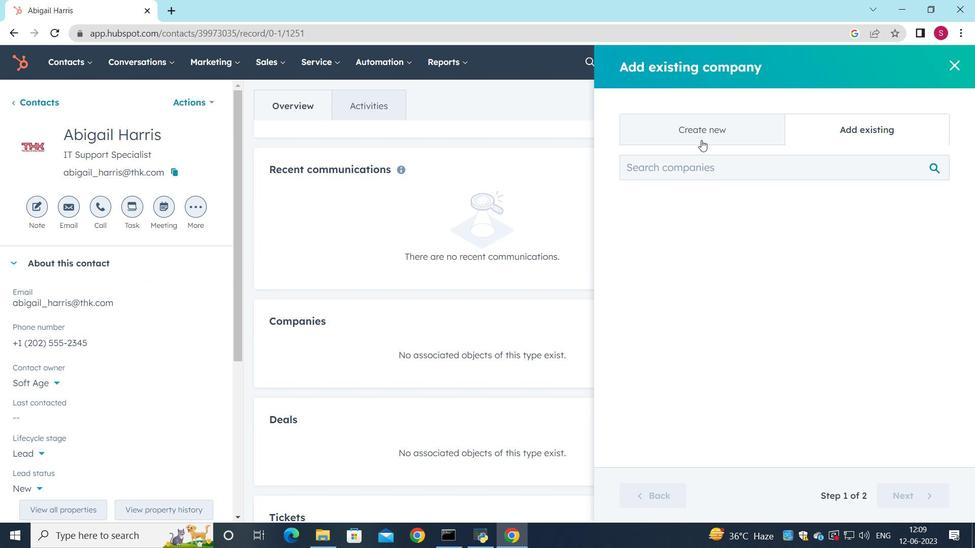 
Action: Mouse pressed left at (701, 134)
Screenshot: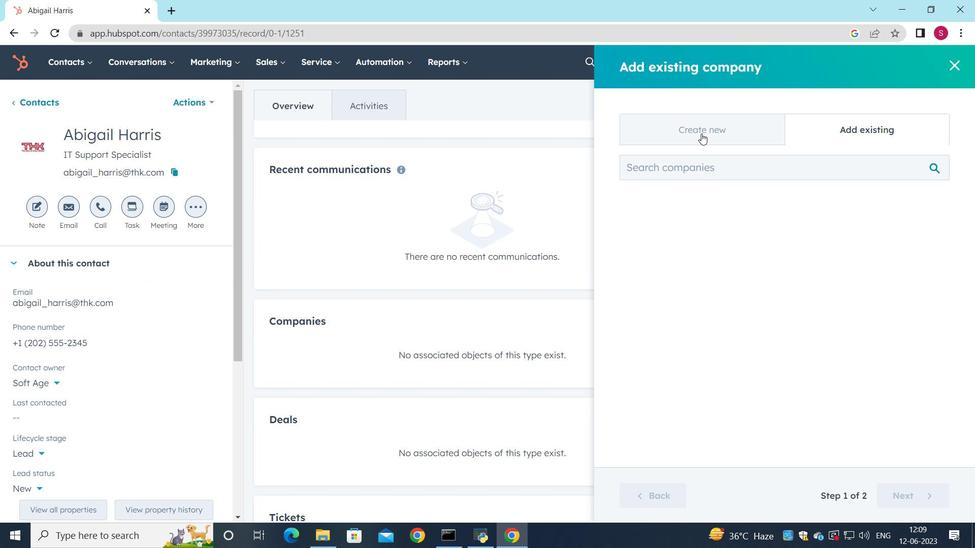 
Action: Mouse moved to (724, 207)
Screenshot: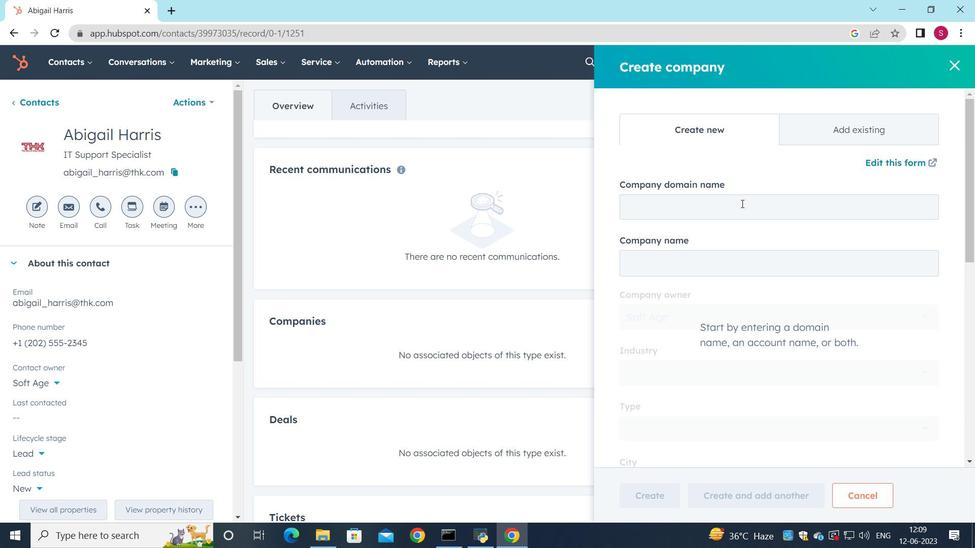 
Action: Mouse pressed left at (724, 207)
Screenshot: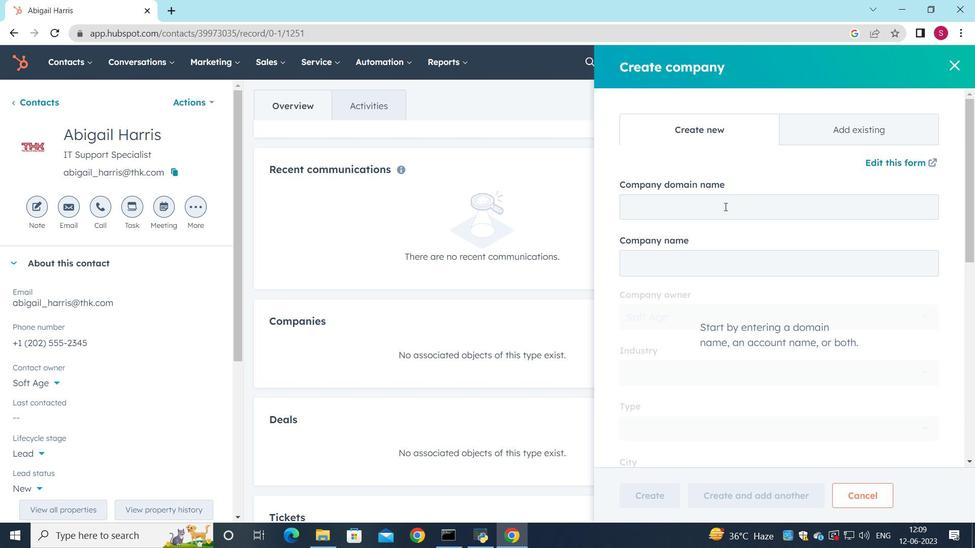 
Action: Key pressed www.aa<Key.backspace>stonlark.com
Screenshot: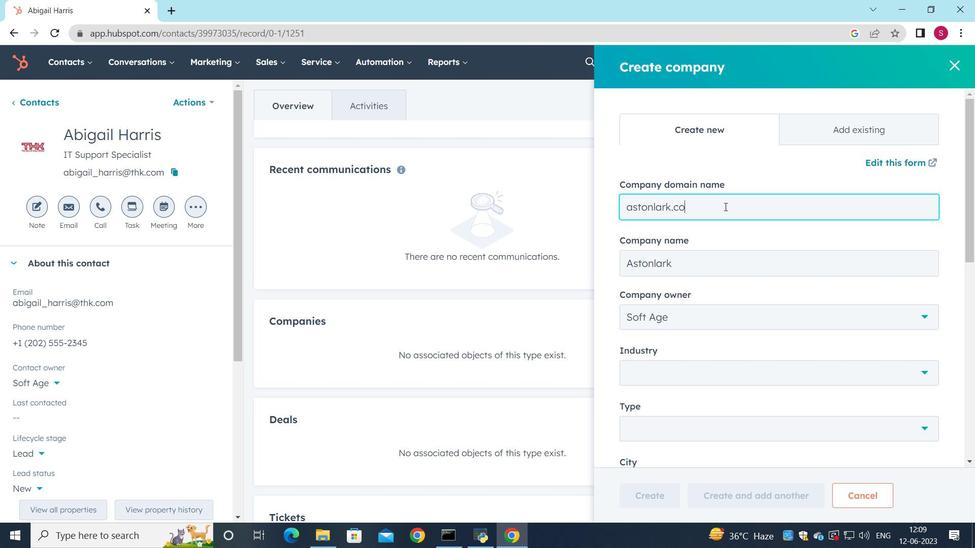 
Action: Mouse scrolled (724, 206) with delta (0, 0)
Screenshot: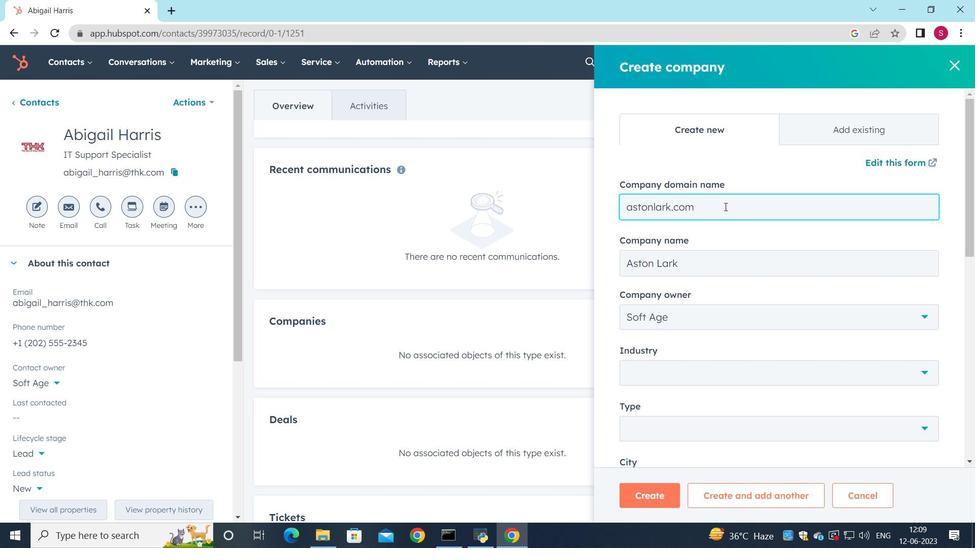 
Action: Mouse scrolled (724, 206) with delta (0, 0)
Screenshot: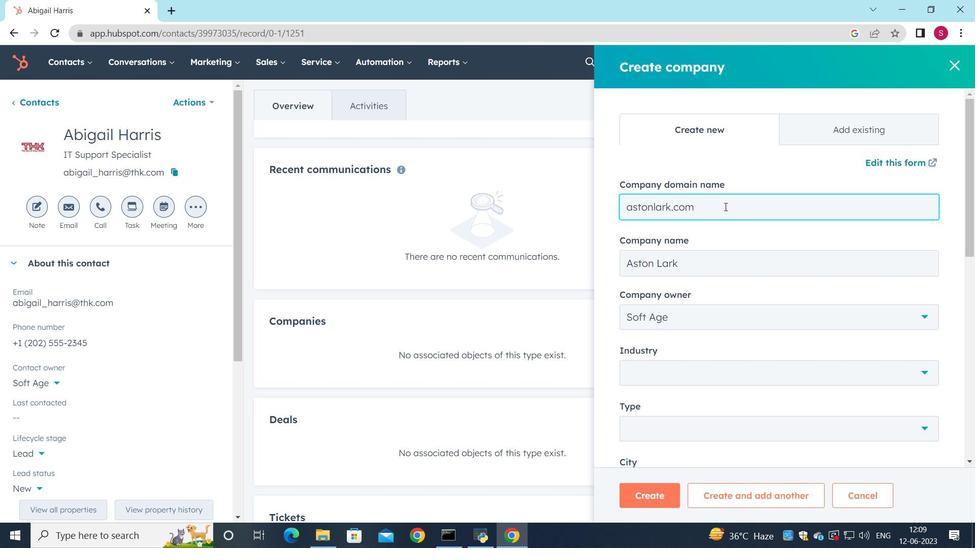 
Action: Mouse moved to (845, 249)
Screenshot: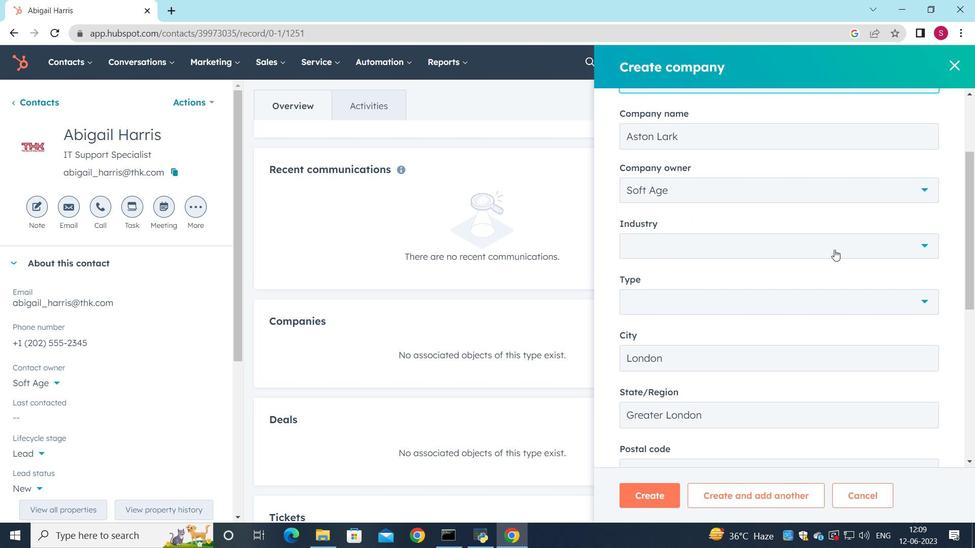 
Action: Mouse pressed left at (845, 249)
Screenshot: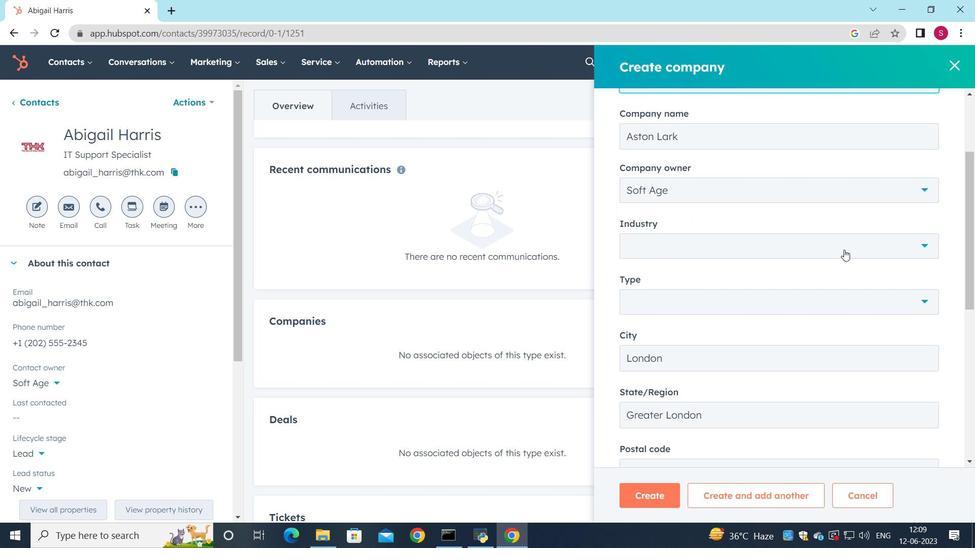 
Action: Mouse moved to (953, 293)
Screenshot: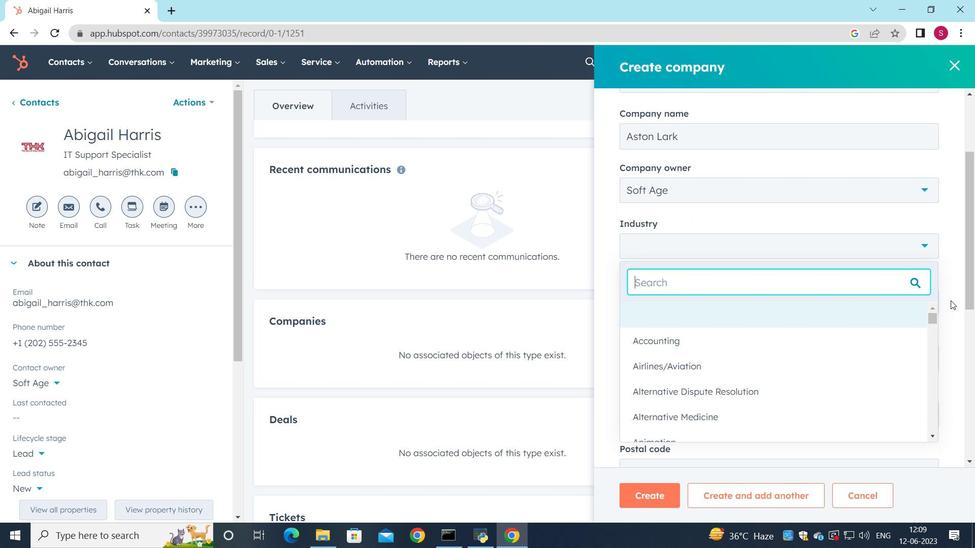 
Action: Mouse pressed left at (953, 293)
Screenshot: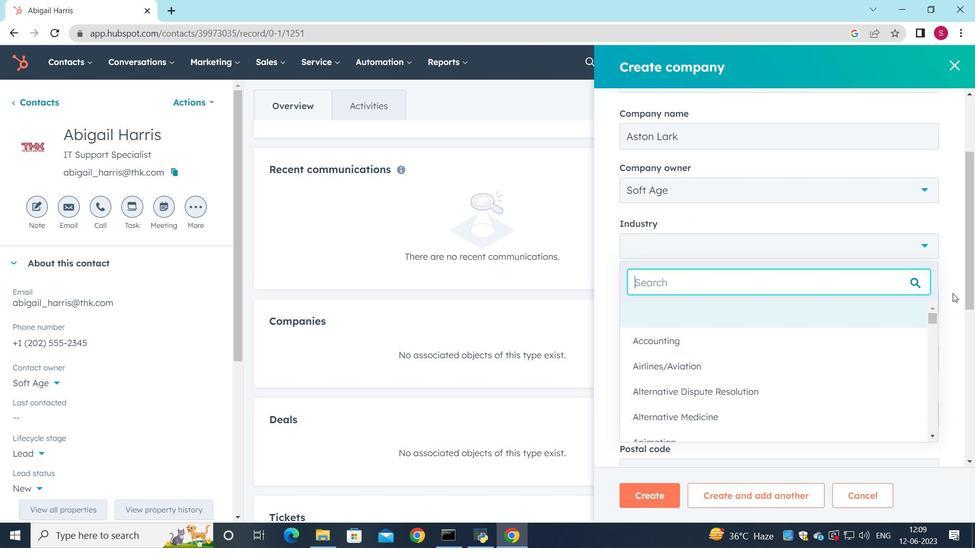 
Action: Mouse moved to (926, 301)
Screenshot: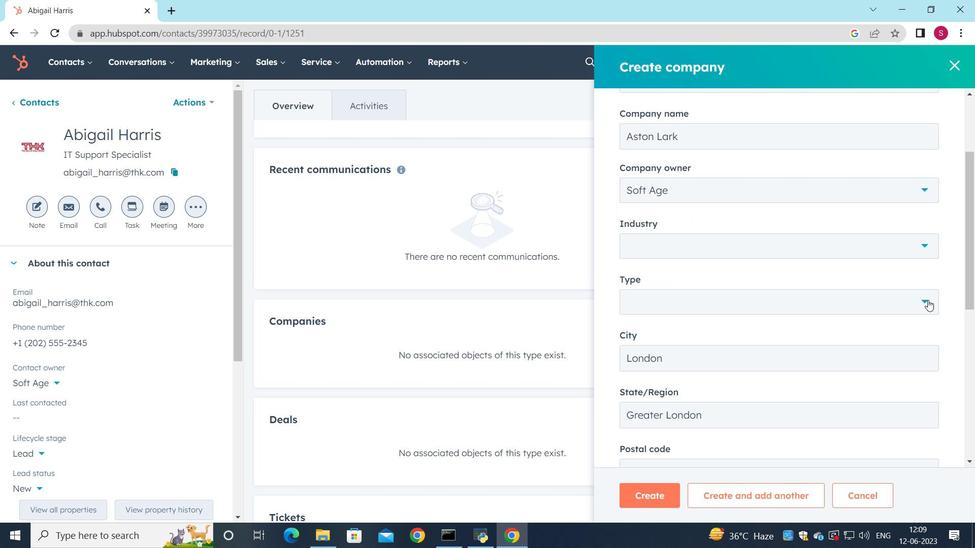 
Action: Mouse pressed left at (926, 301)
Screenshot: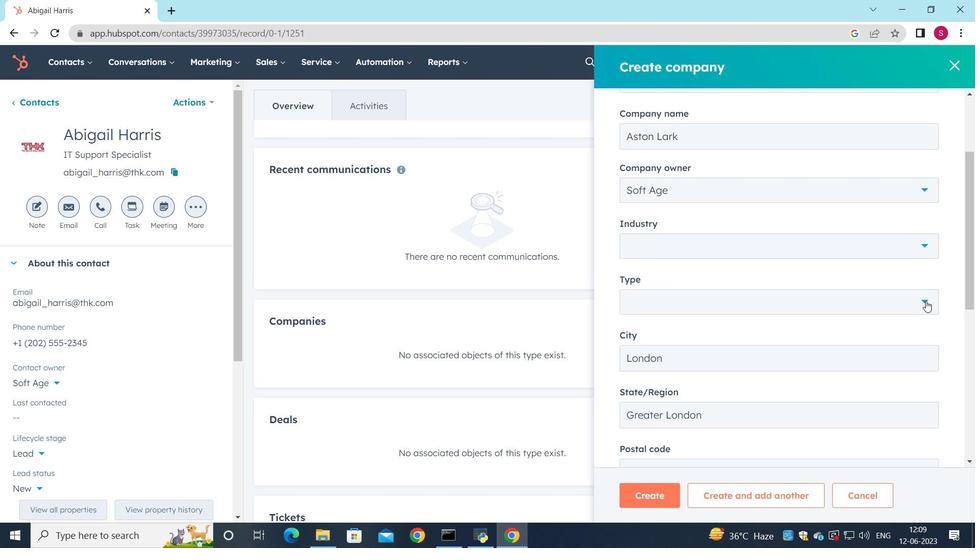 
Action: Mouse moved to (735, 360)
Screenshot: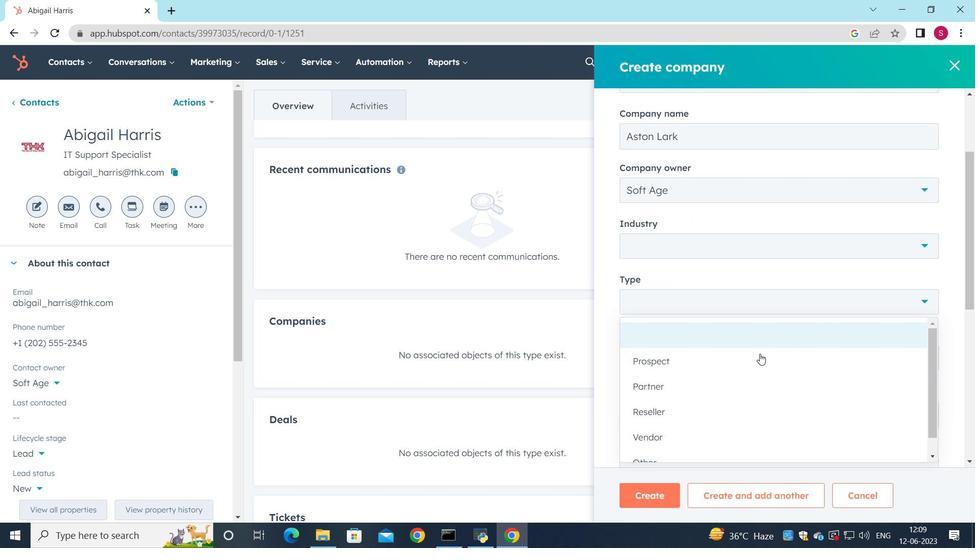 
Action: Mouse pressed left at (735, 360)
Screenshot: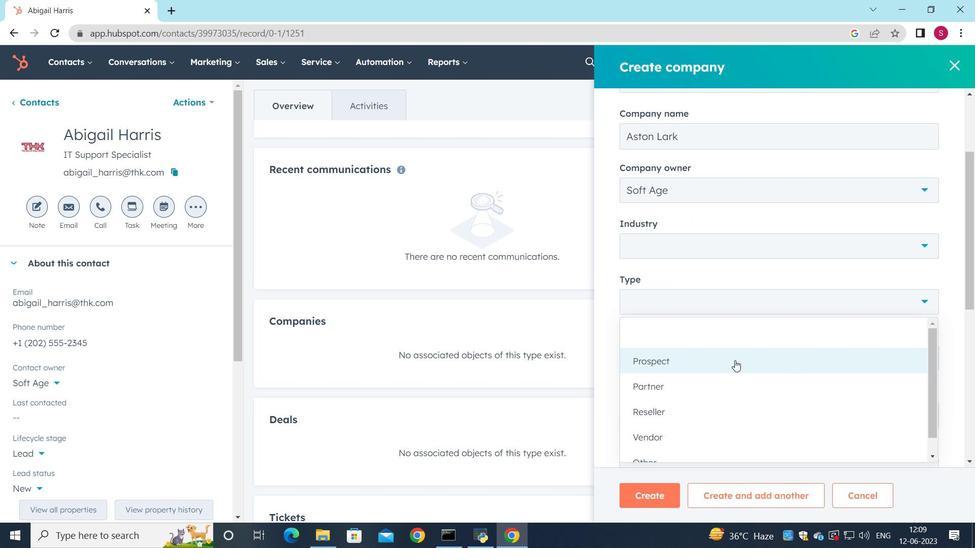 
Action: Mouse scrolled (735, 360) with delta (0, 0)
Screenshot: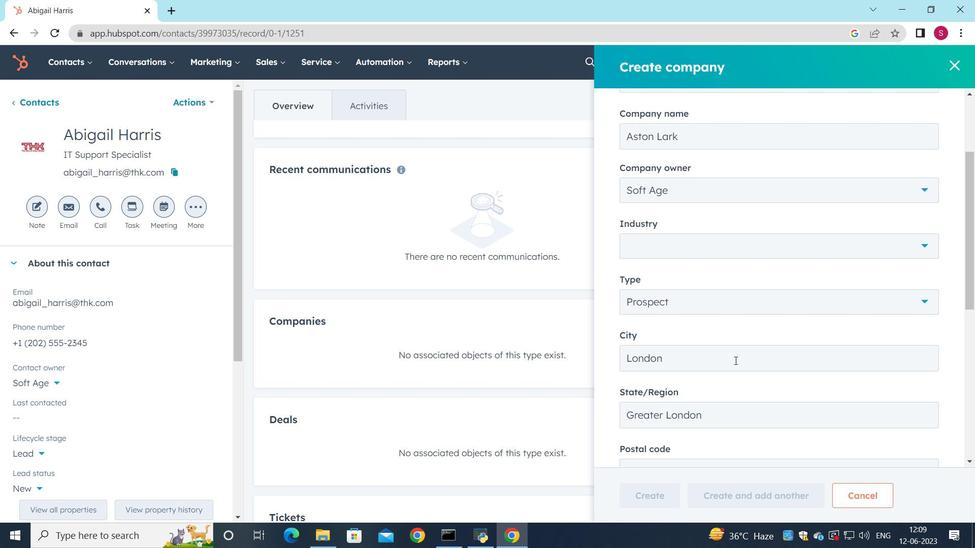 
Action: Mouse scrolled (735, 360) with delta (0, 0)
Screenshot: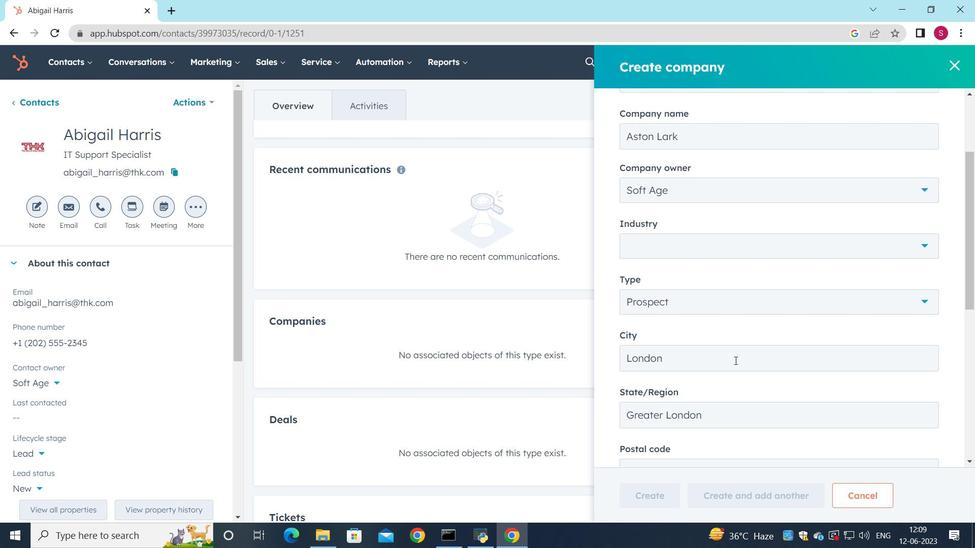 
Action: Mouse moved to (735, 361)
Screenshot: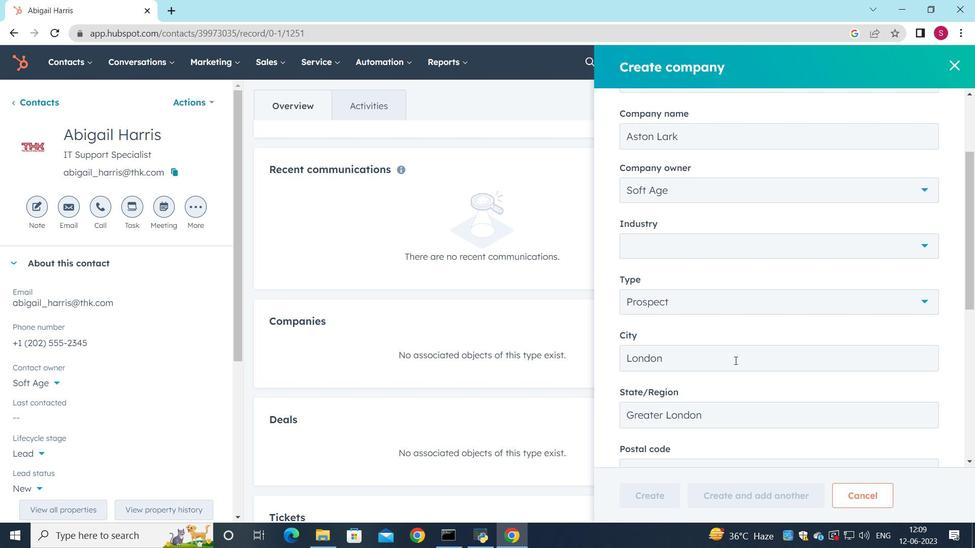 
Action: Mouse scrolled (735, 360) with delta (0, 0)
Screenshot: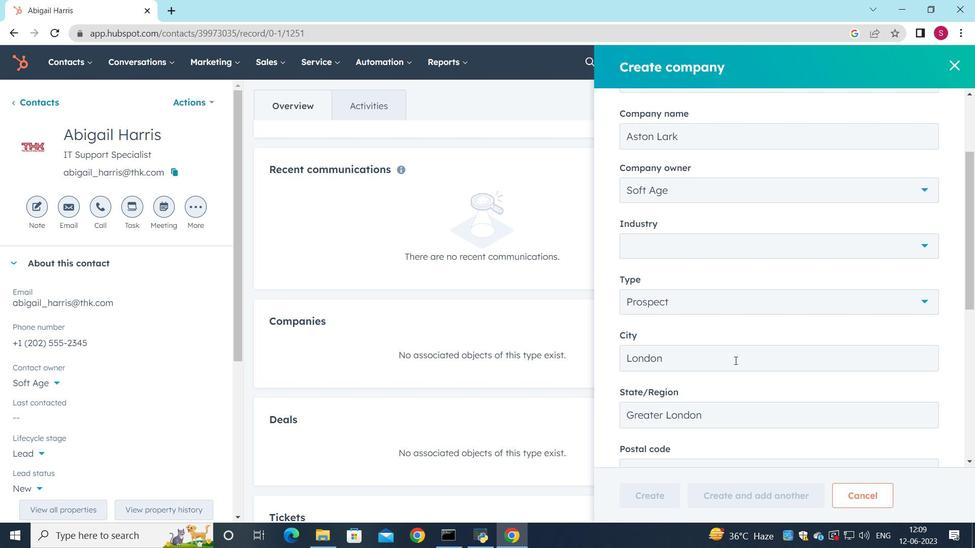 
Action: Mouse moved to (662, 490)
Screenshot: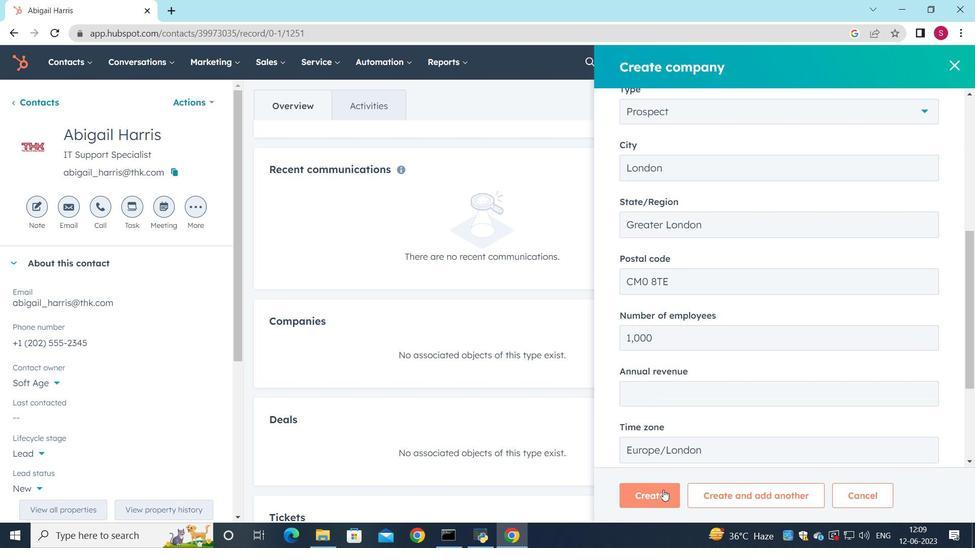 
Action: Mouse pressed left at (662, 490)
Screenshot: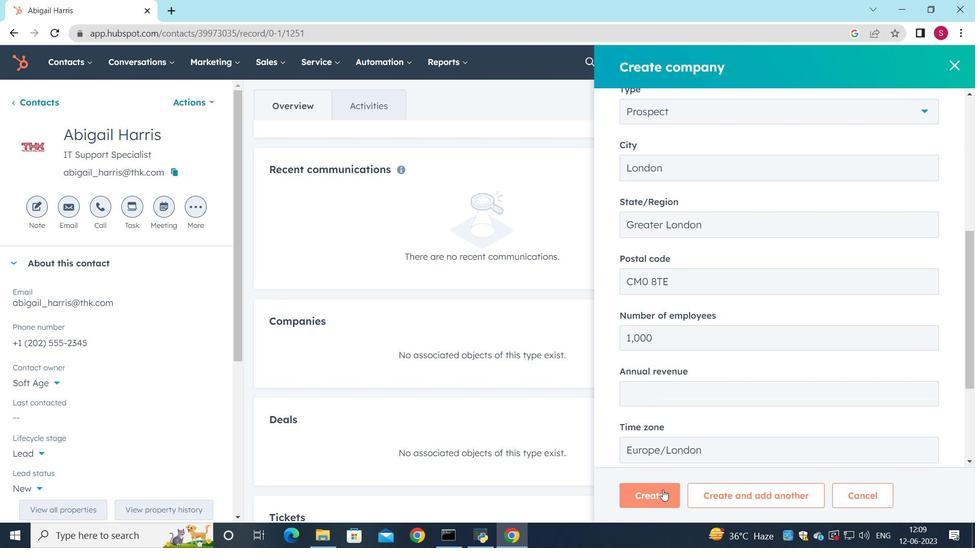 
Action: Mouse moved to (523, 361)
Screenshot: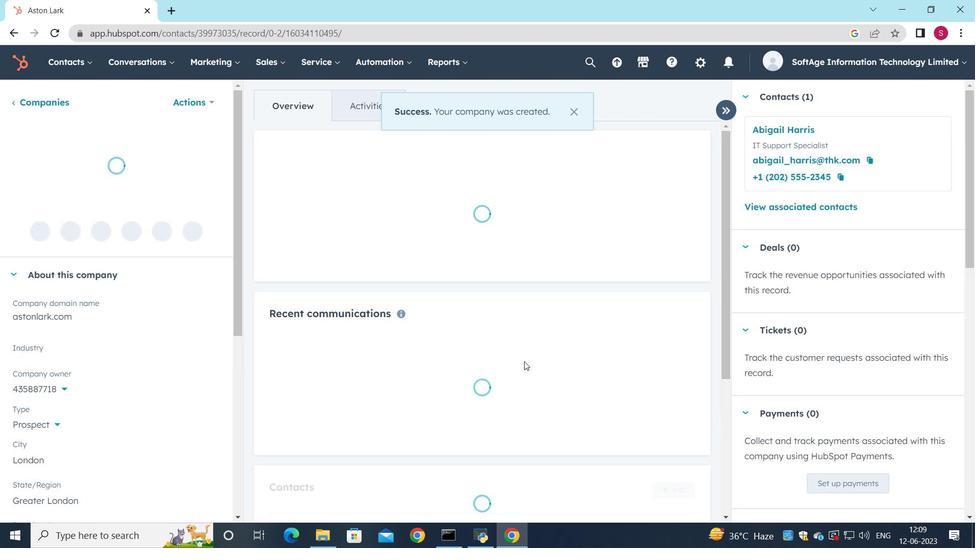 
Action: Mouse scrolled (523, 360) with delta (0, 0)
Screenshot: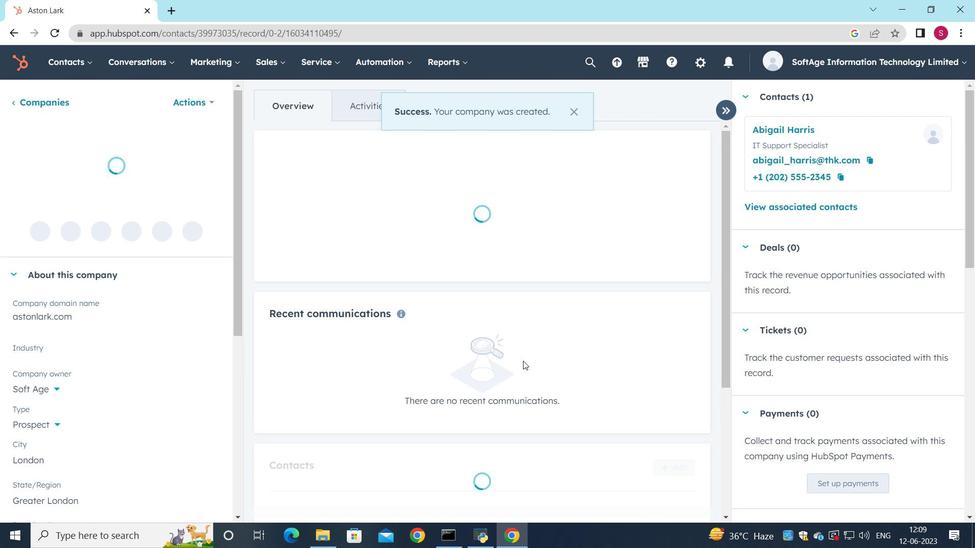 
Action: Mouse scrolled (523, 360) with delta (0, 0)
Screenshot: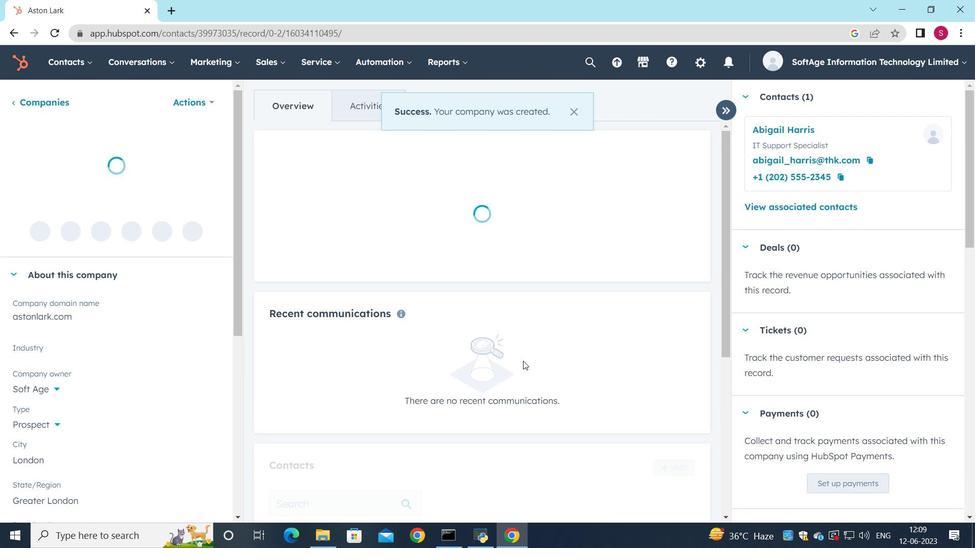 
Action: Mouse moved to (523, 361)
Screenshot: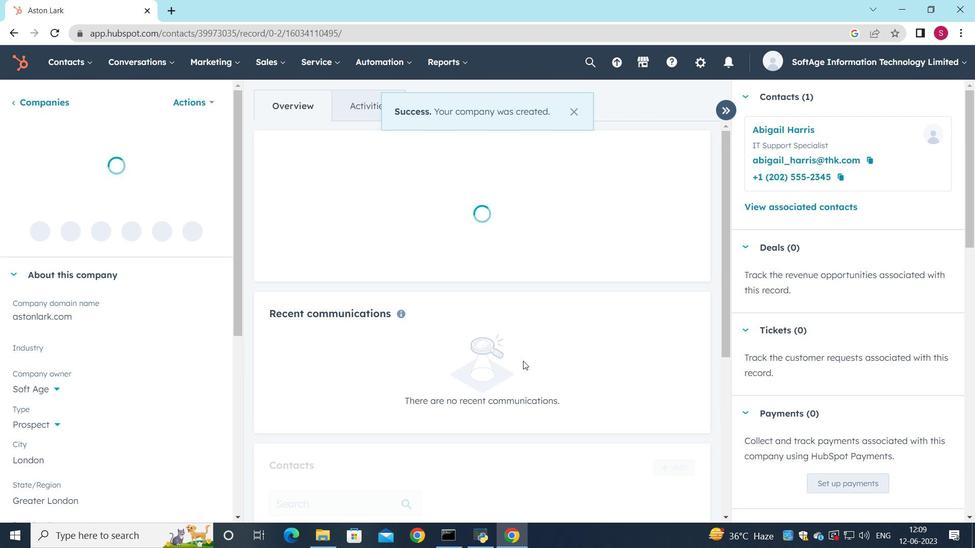 
